 Task: Create a due date automation trigger when advanced on, 2 days before a card is due add content with a description not ending with resume at 11:00 AM.
Action: Mouse moved to (1104, 334)
Screenshot: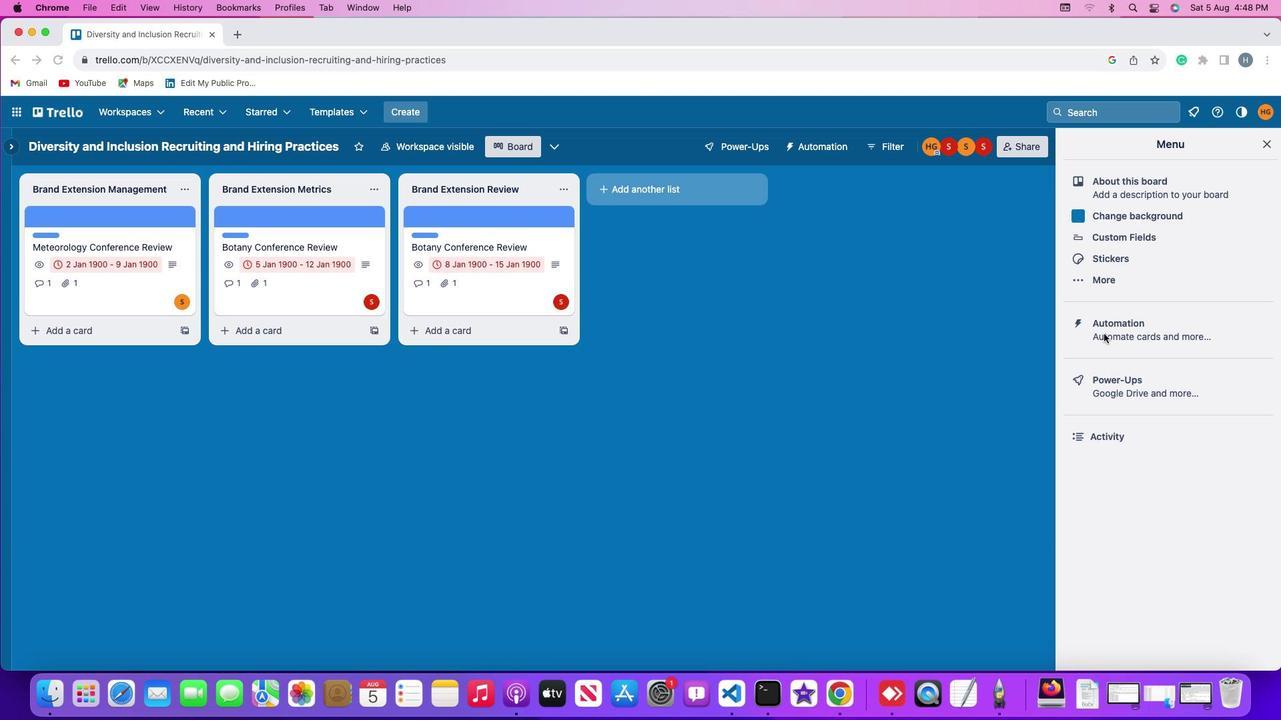 
Action: Mouse pressed left at (1104, 334)
Screenshot: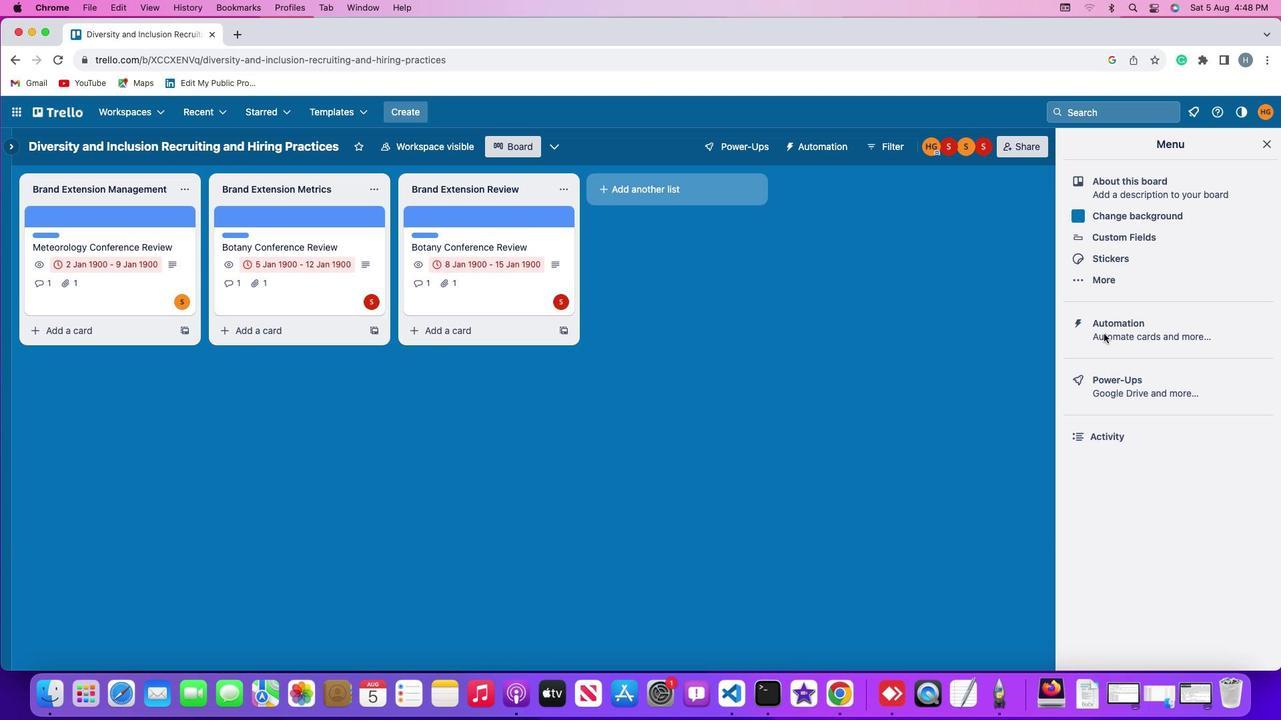 
Action: Mouse moved to (1104, 333)
Screenshot: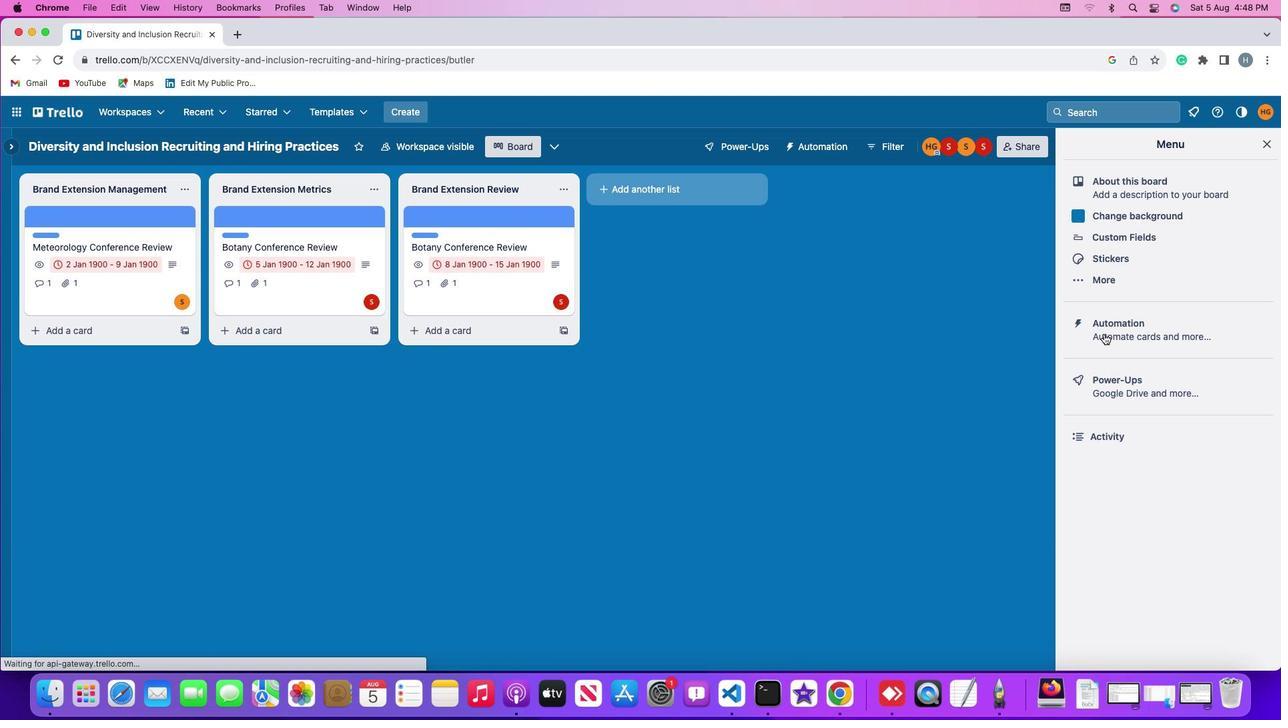
Action: Mouse pressed left at (1104, 333)
Screenshot: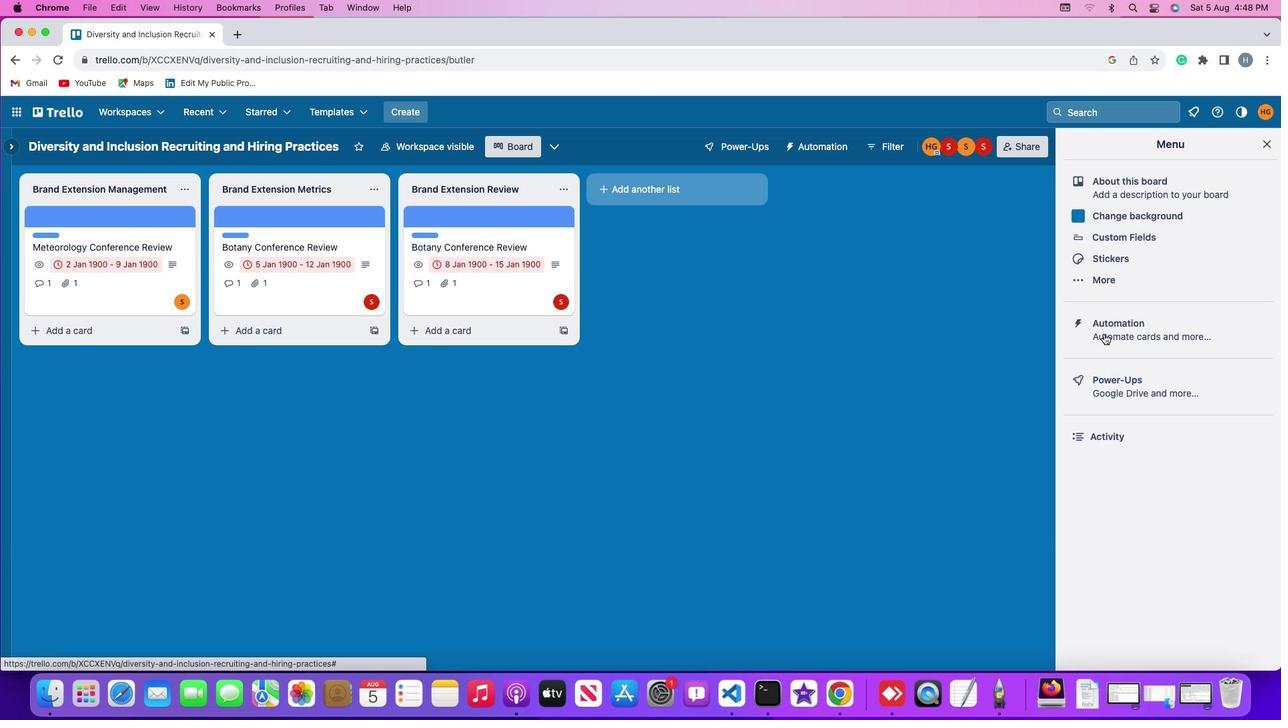 
Action: Mouse moved to (64, 313)
Screenshot: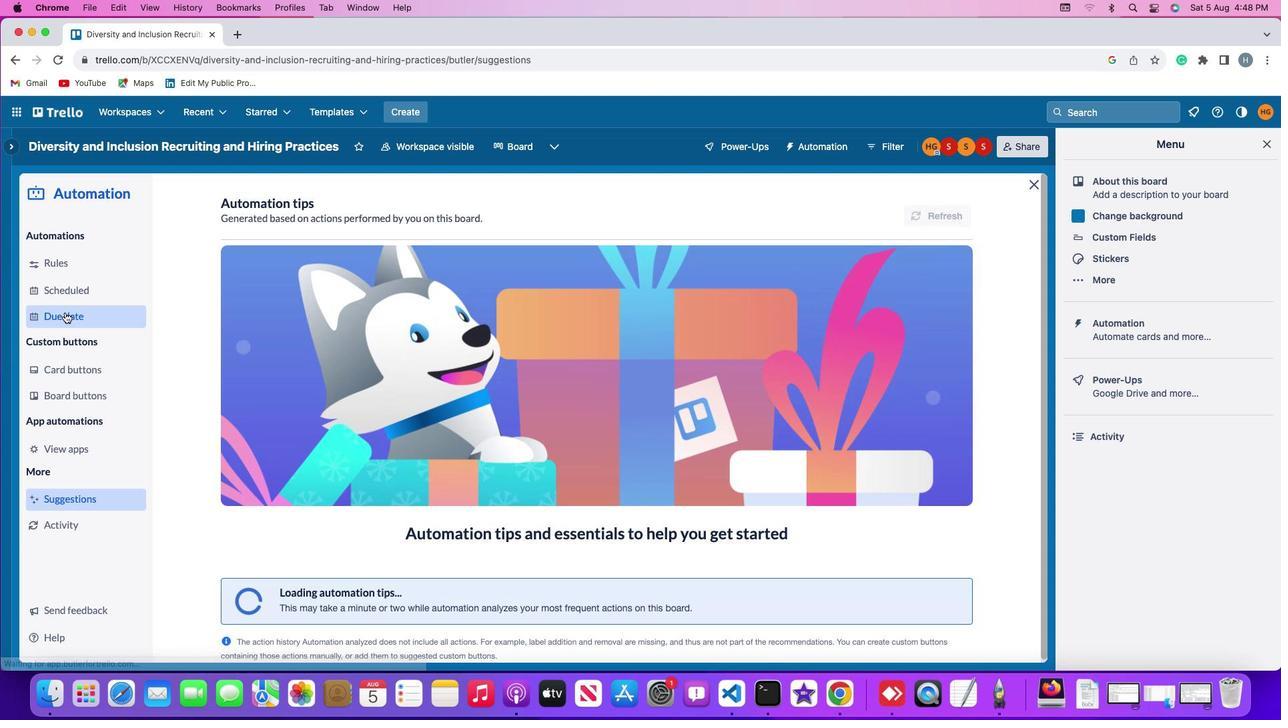 
Action: Mouse pressed left at (64, 313)
Screenshot: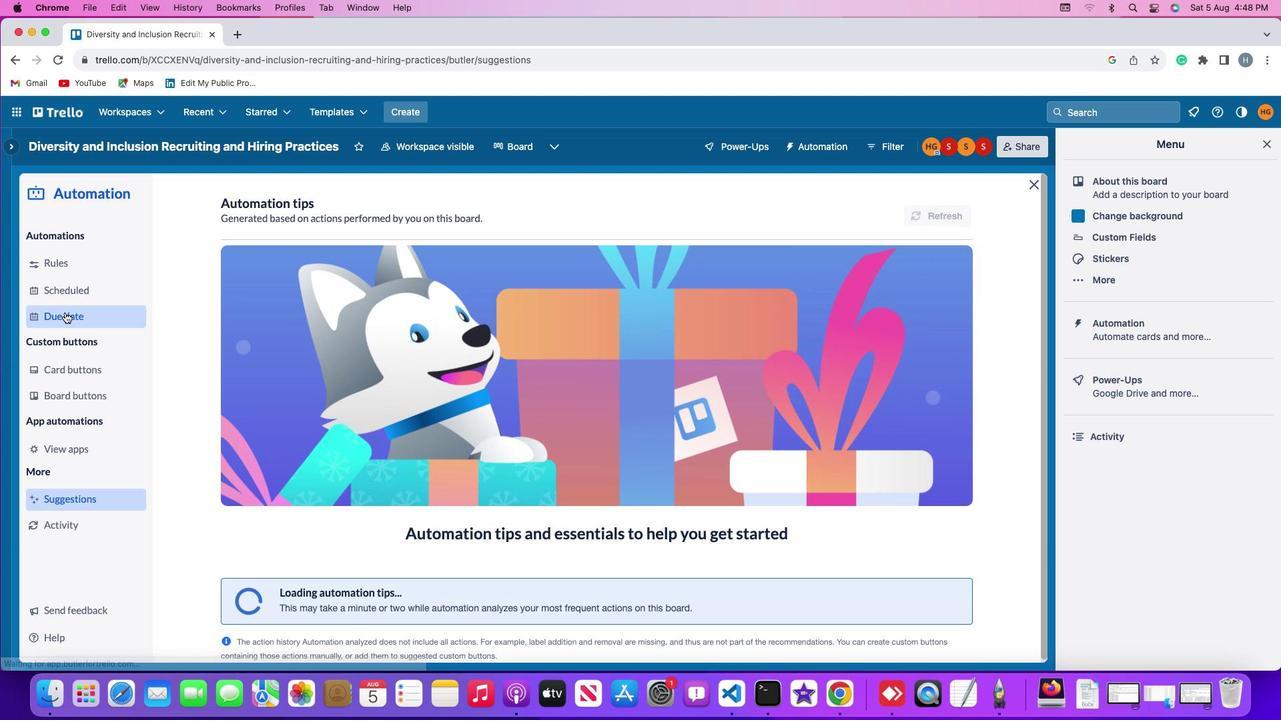 
Action: Mouse moved to (891, 207)
Screenshot: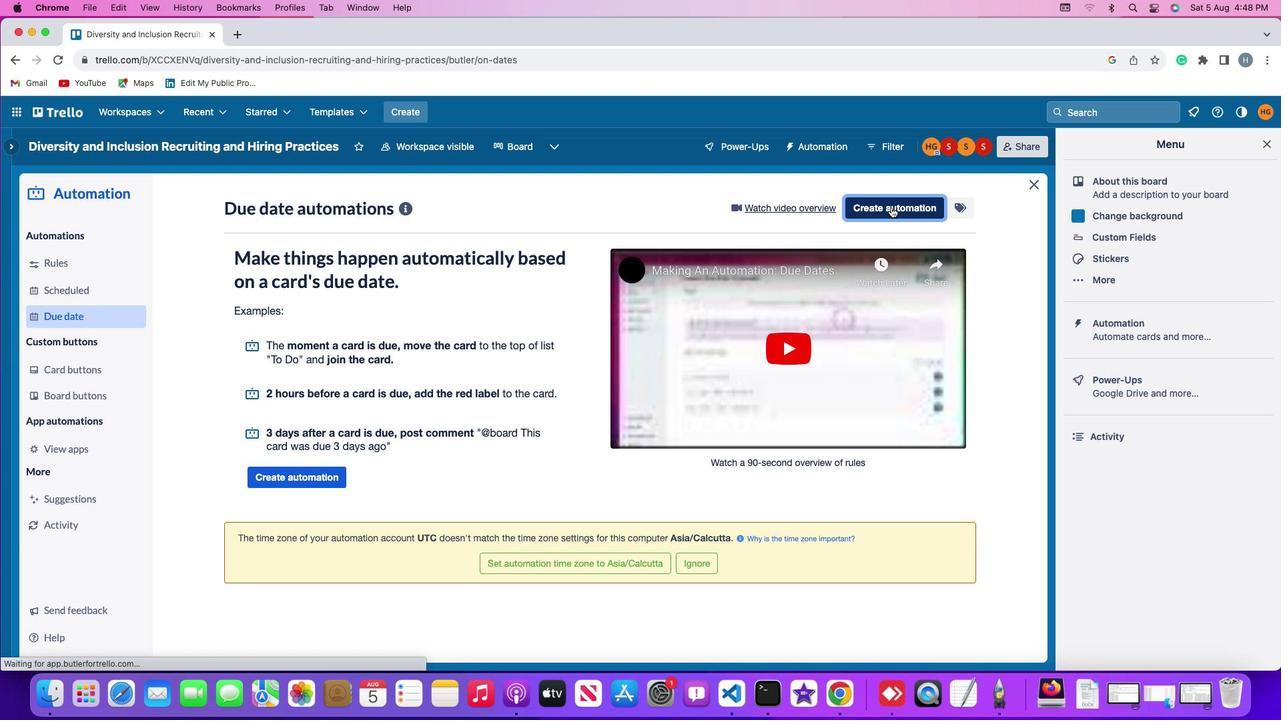 
Action: Mouse pressed left at (891, 207)
Screenshot: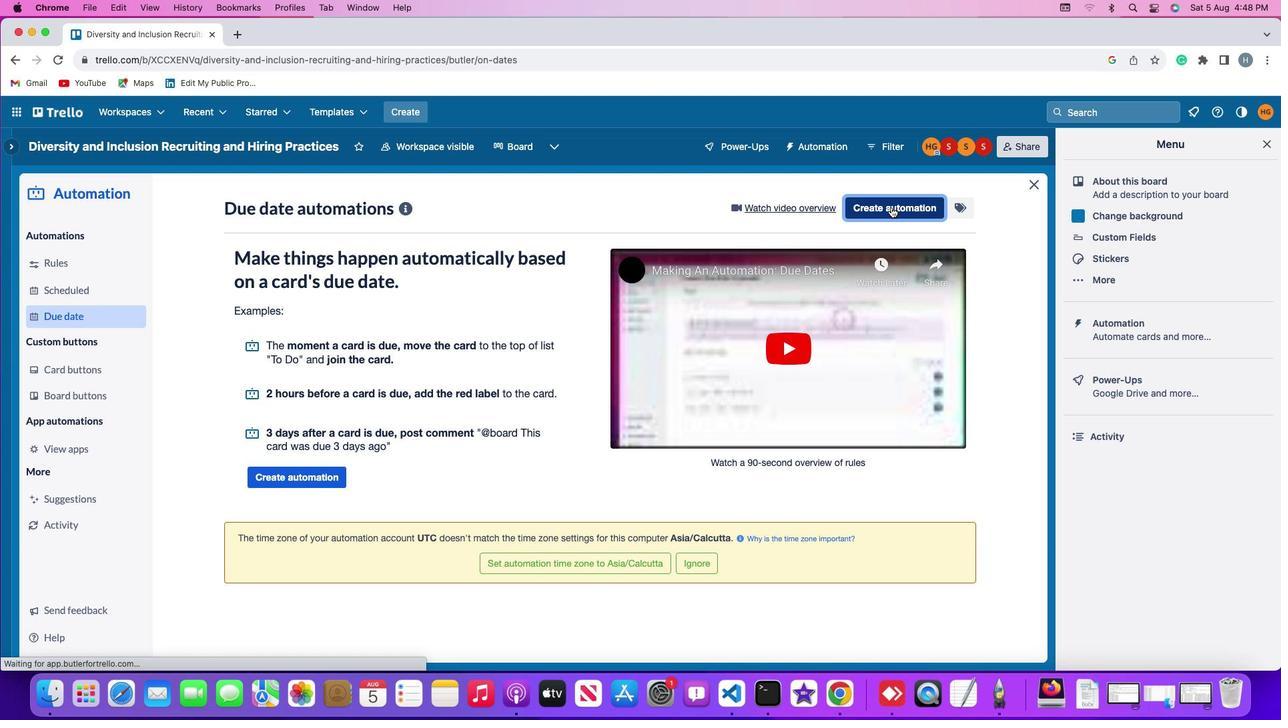 
Action: Mouse moved to (628, 333)
Screenshot: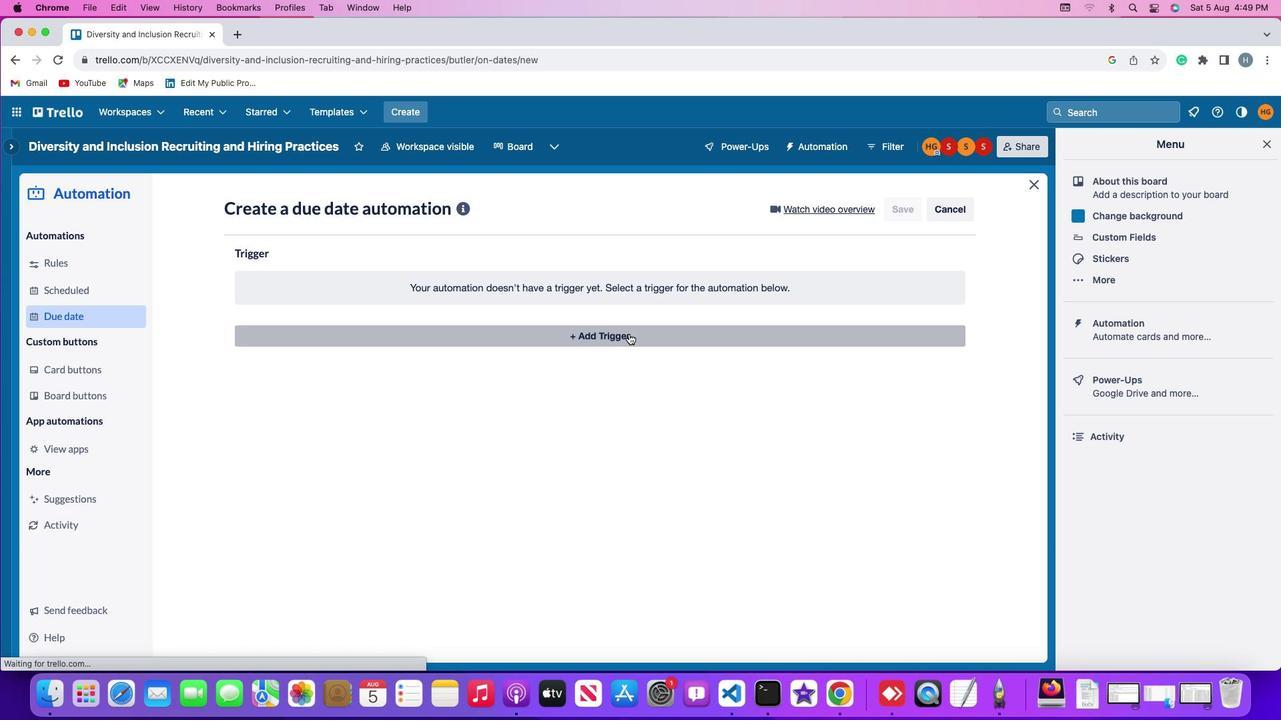 
Action: Mouse pressed left at (628, 333)
Screenshot: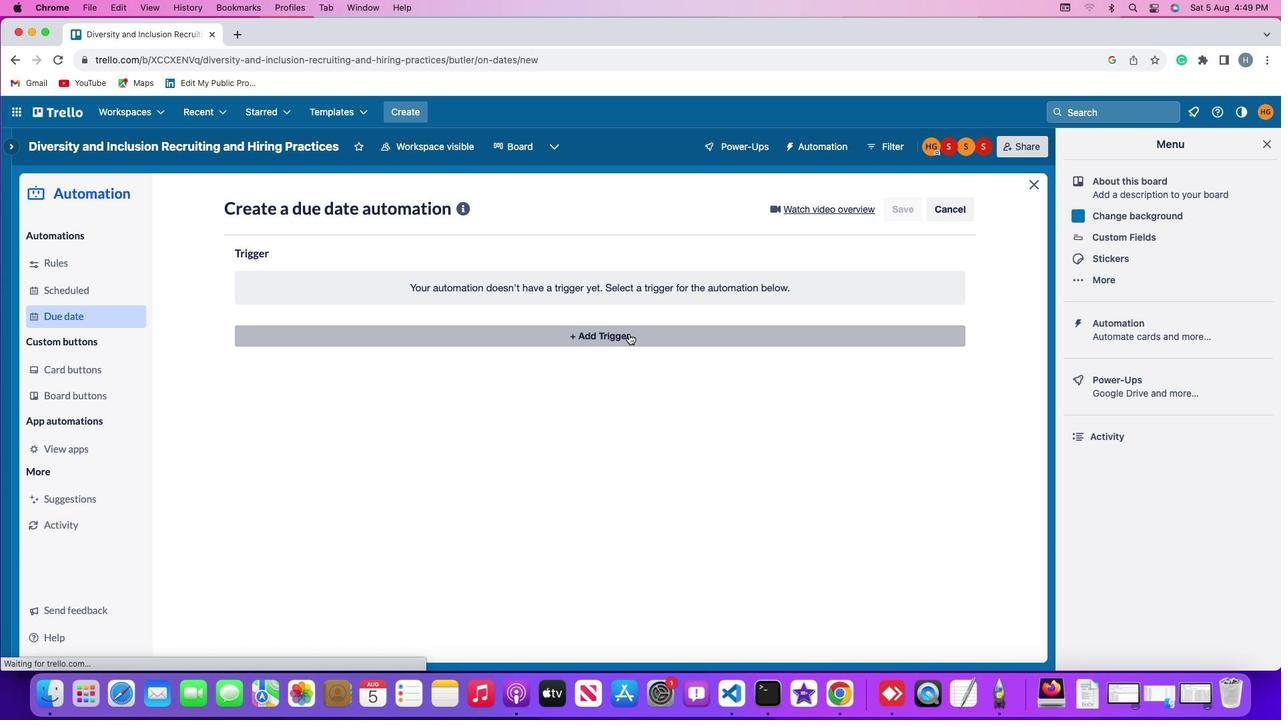 
Action: Mouse moved to (257, 540)
Screenshot: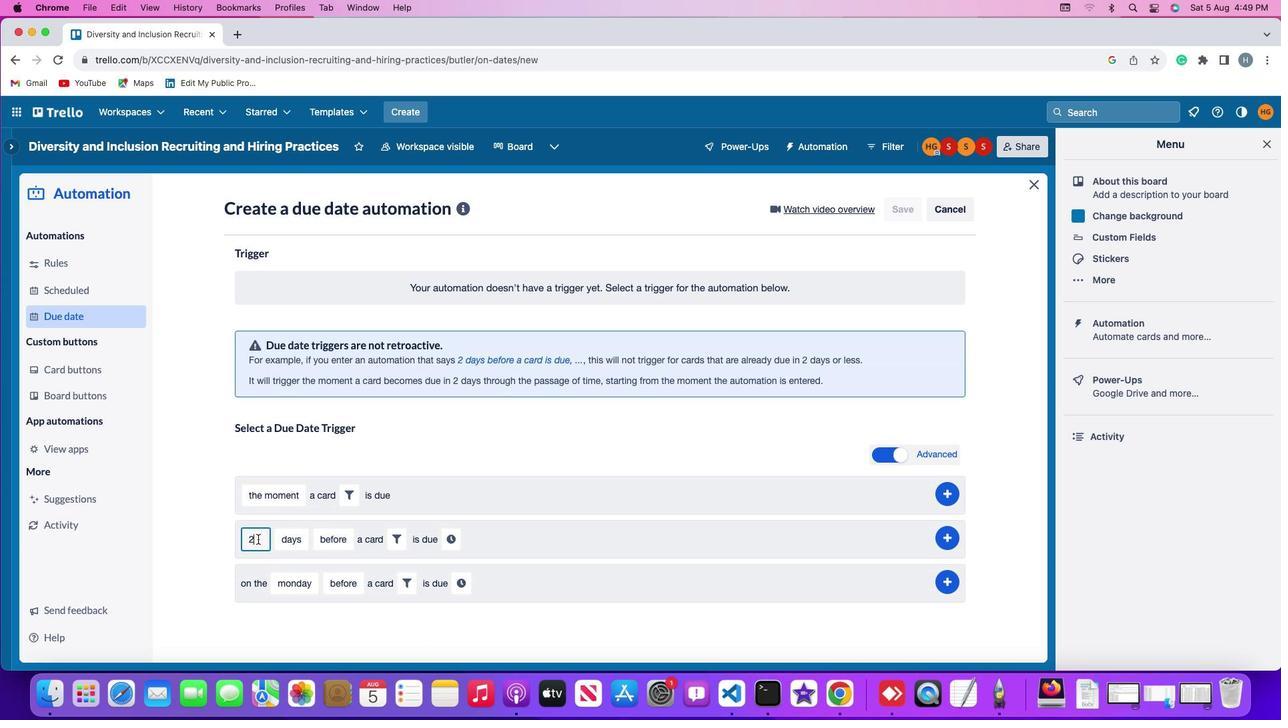 
Action: Mouse pressed left at (257, 540)
Screenshot: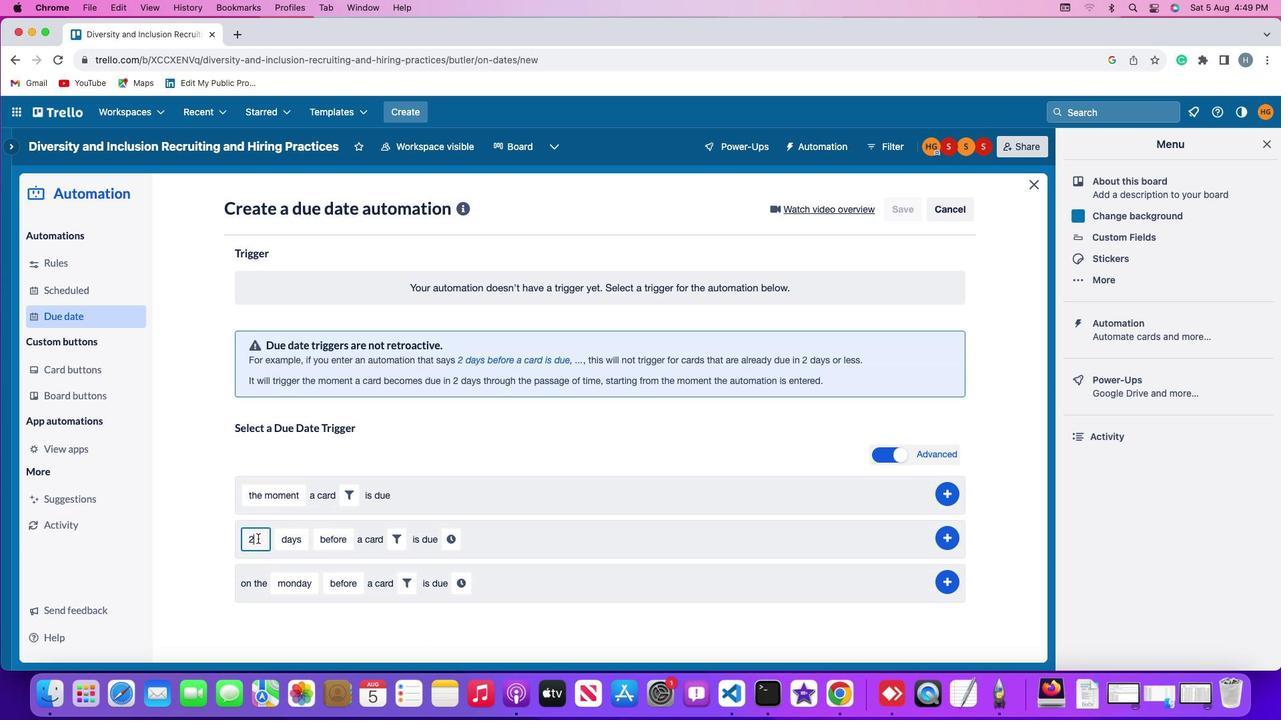 
Action: Mouse moved to (257, 538)
Screenshot: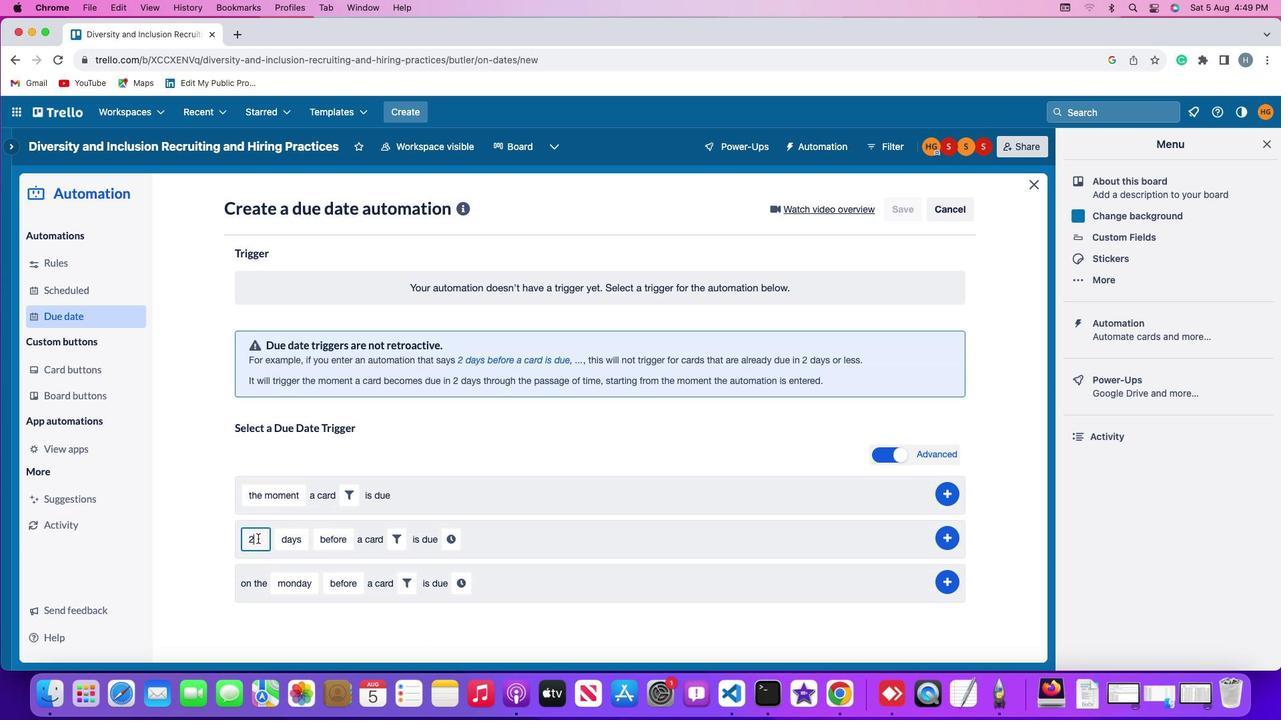 
Action: Key pressed Key.backspace'2'
Screenshot: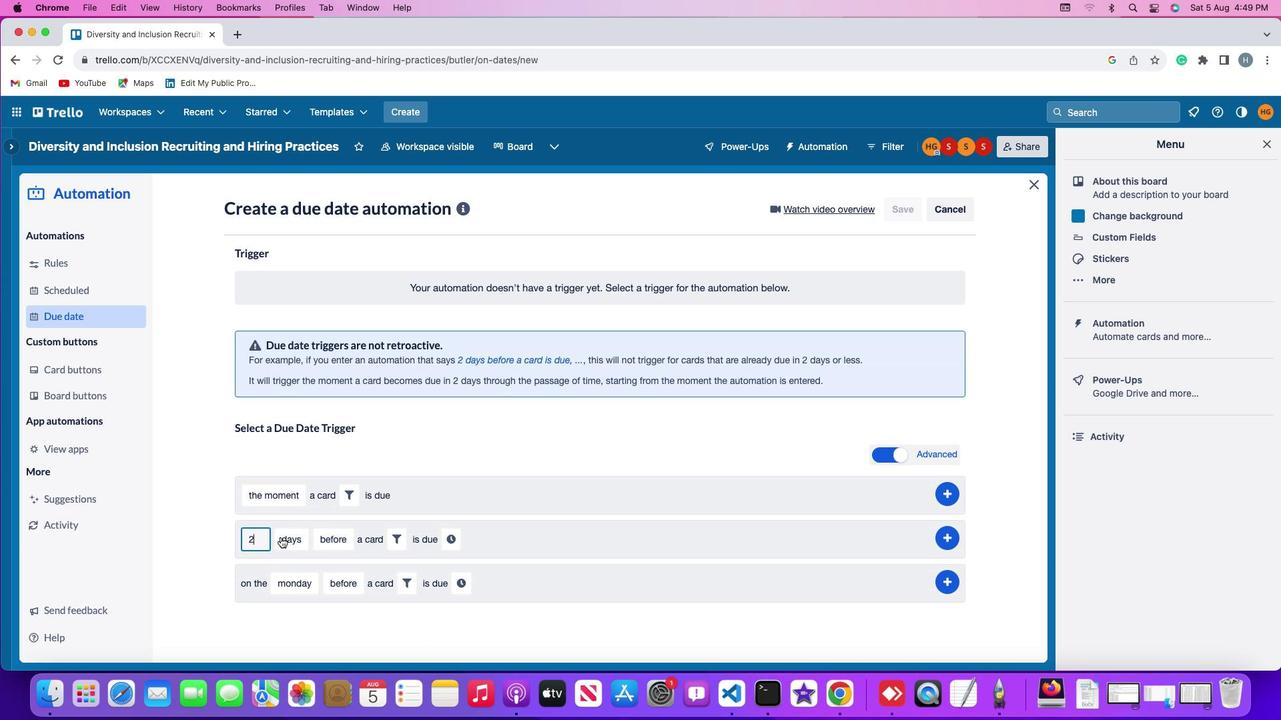 
Action: Mouse moved to (291, 537)
Screenshot: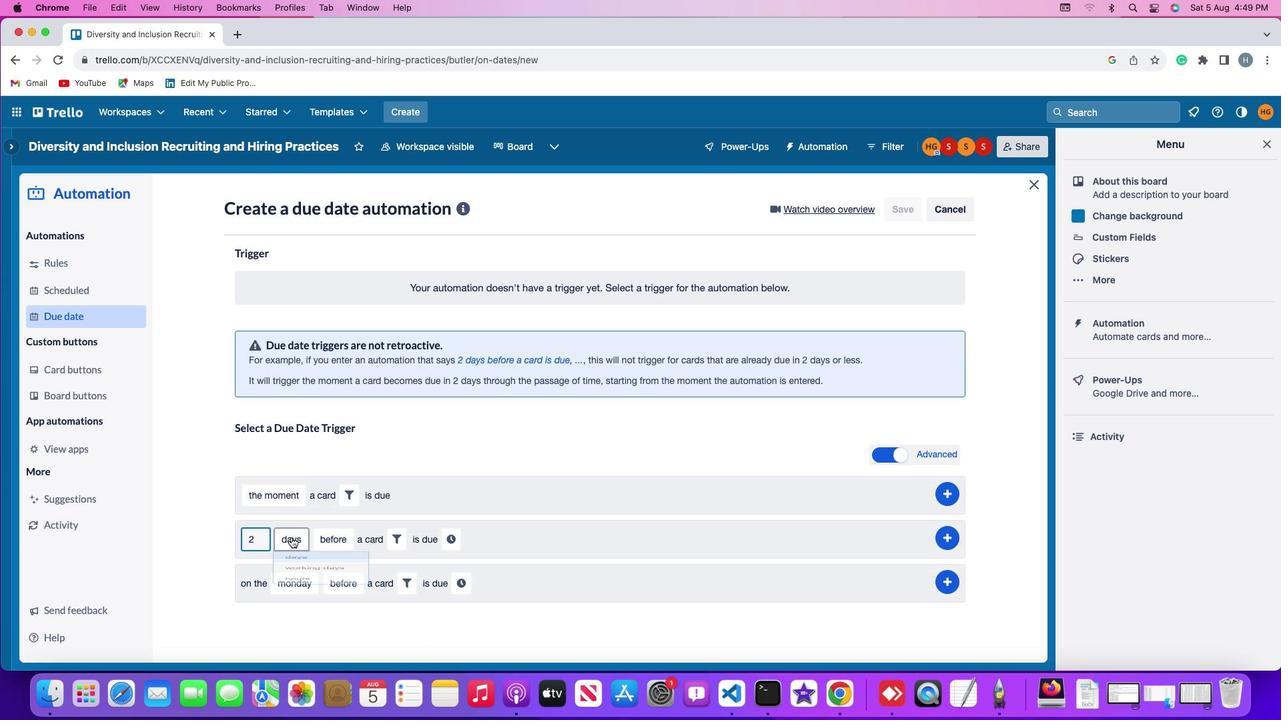 
Action: Mouse pressed left at (291, 537)
Screenshot: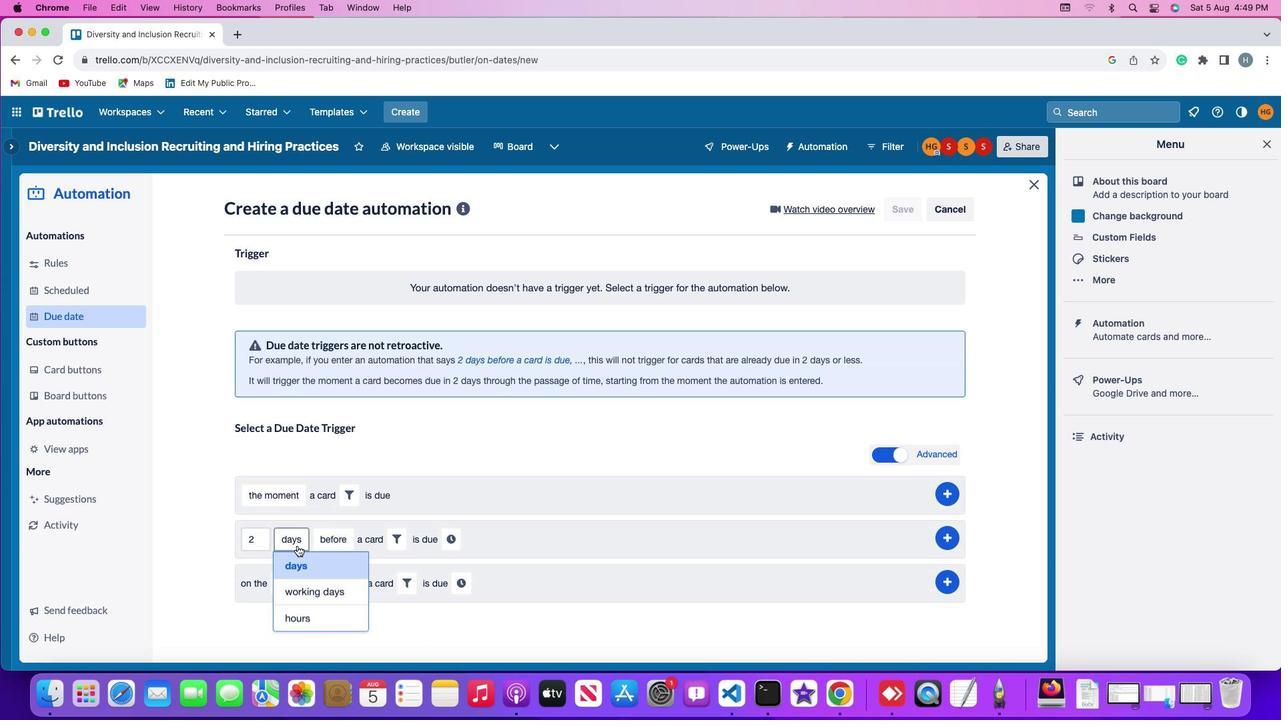 
Action: Mouse moved to (302, 557)
Screenshot: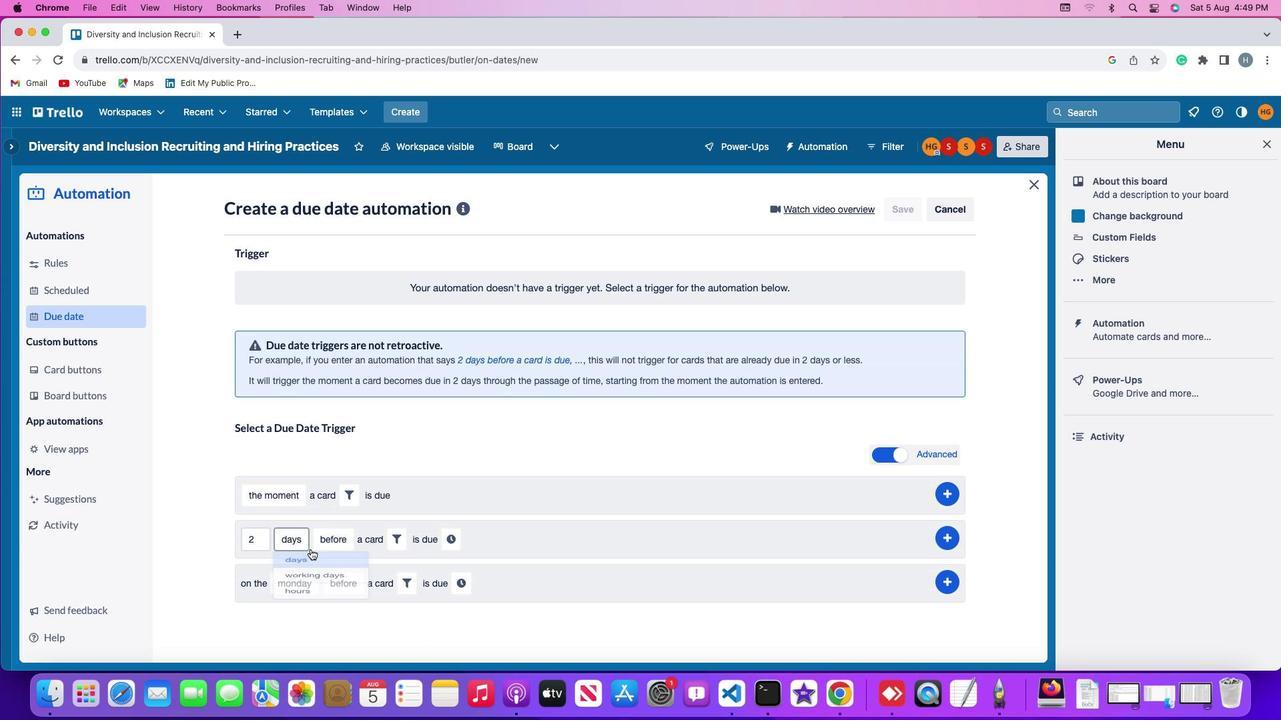 
Action: Mouse pressed left at (302, 557)
Screenshot: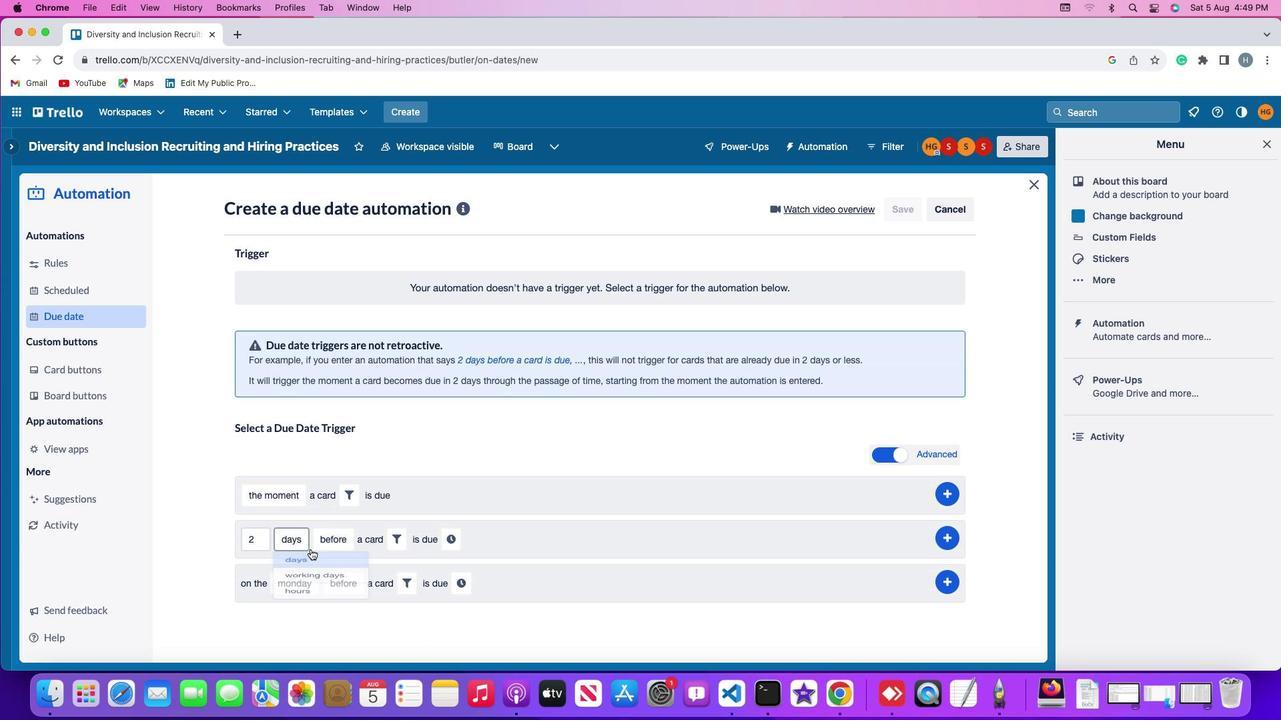 
Action: Mouse moved to (327, 536)
Screenshot: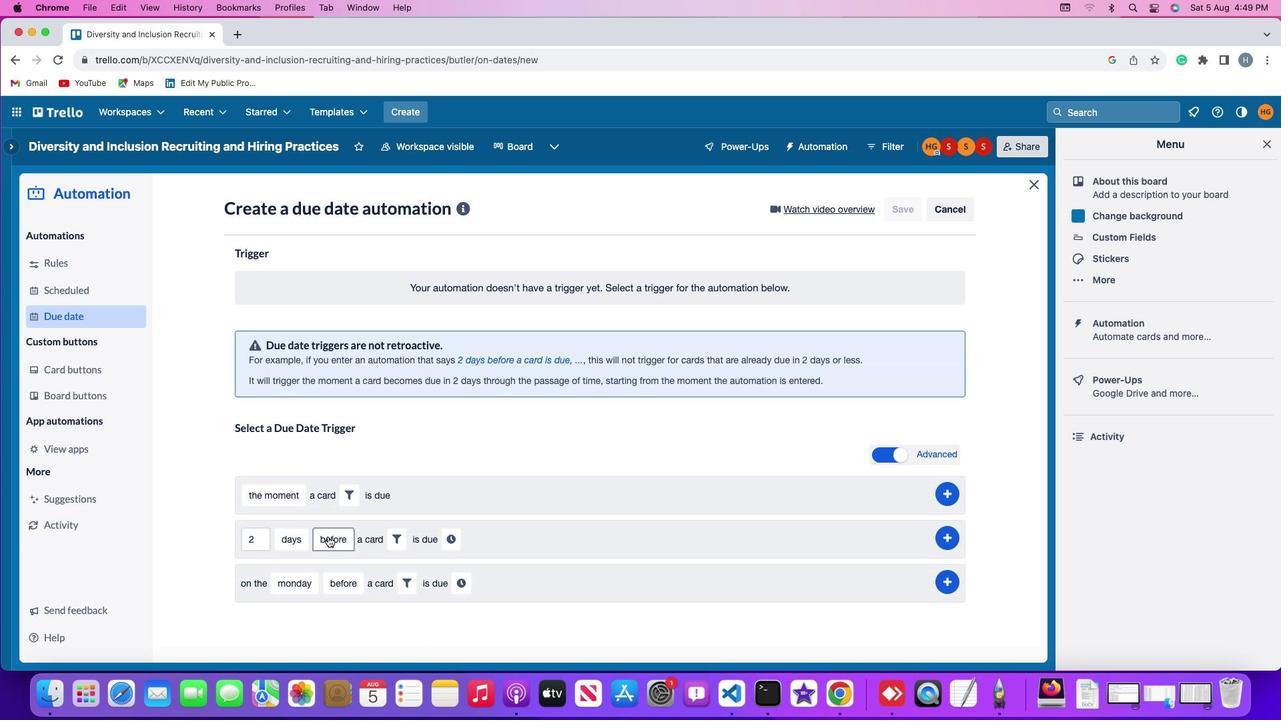 
Action: Mouse pressed left at (327, 536)
Screenshot: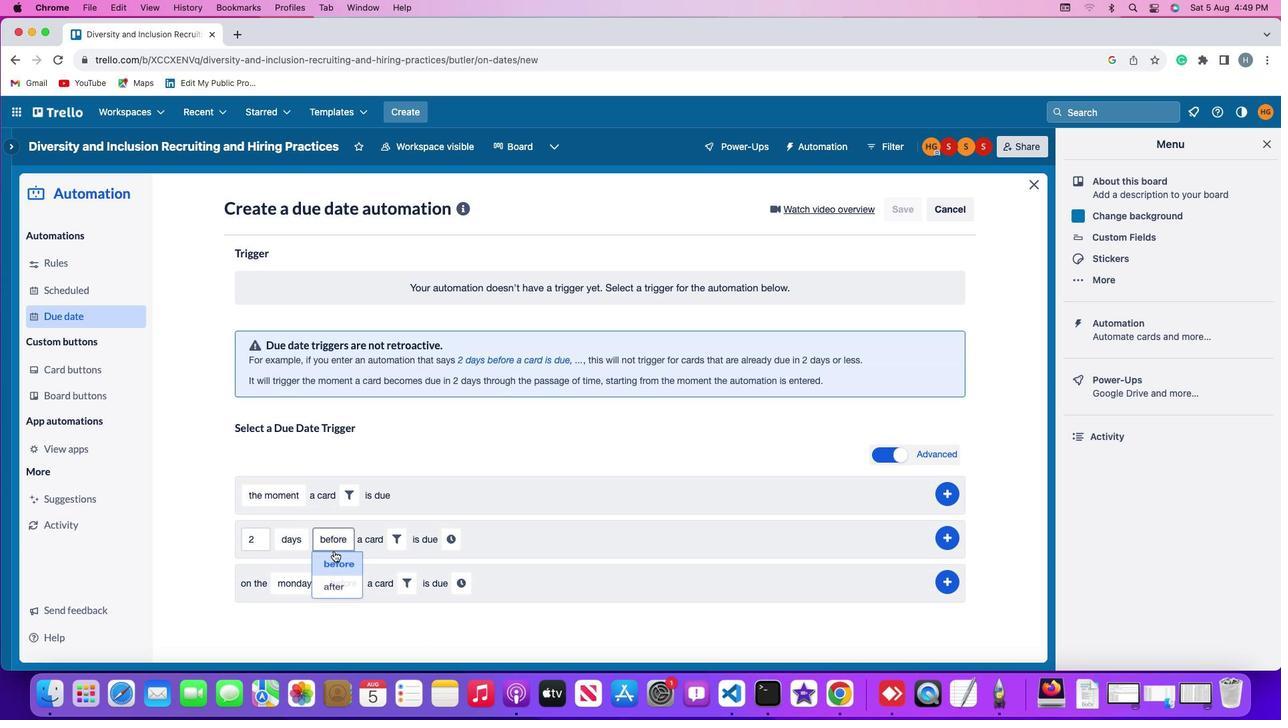 
Action: Mouse moved to (337, 558)
Screenshot: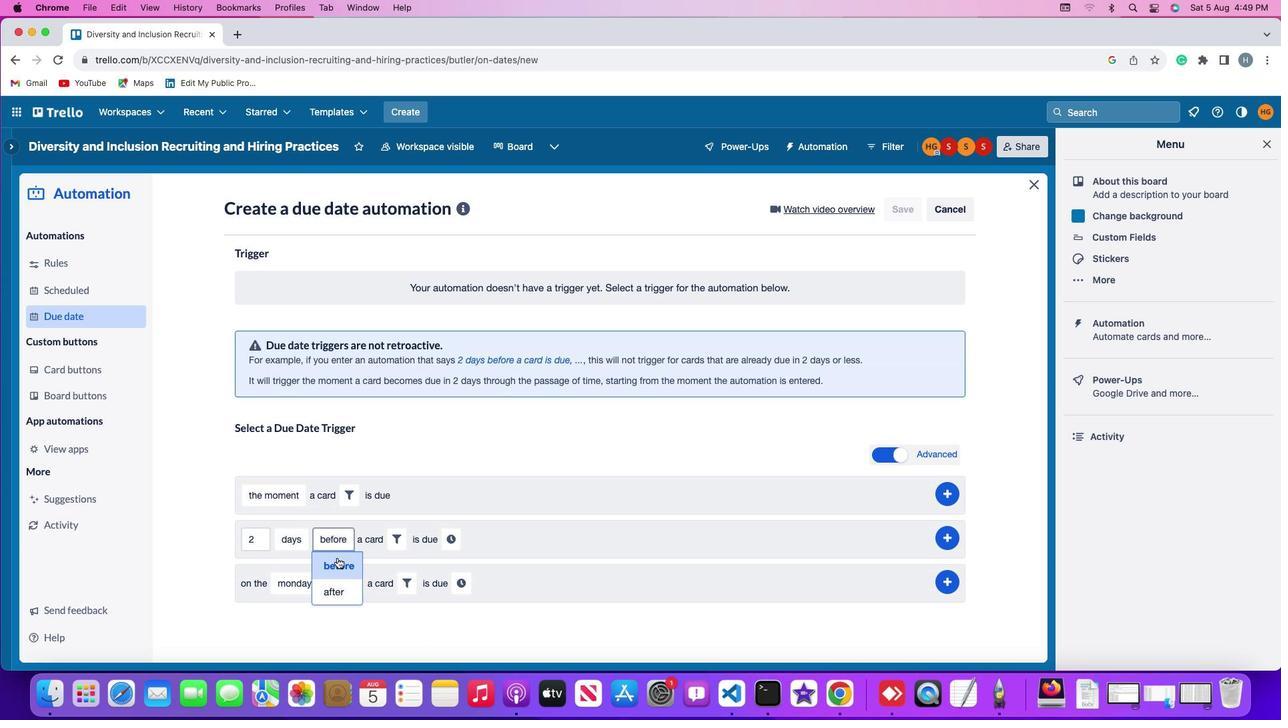 
Action: Mouse pressed left at (337, 558)
Screenshot: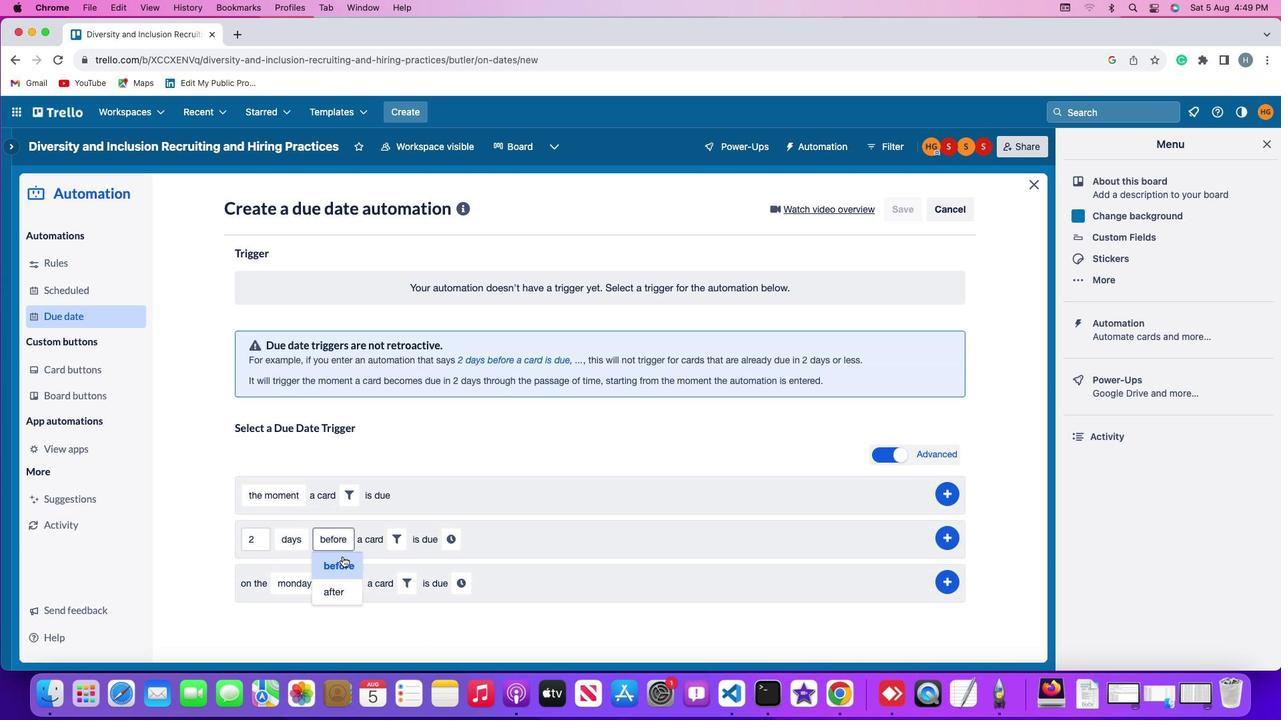 
Action: Mouse moved to (394, 539)
Screenshot: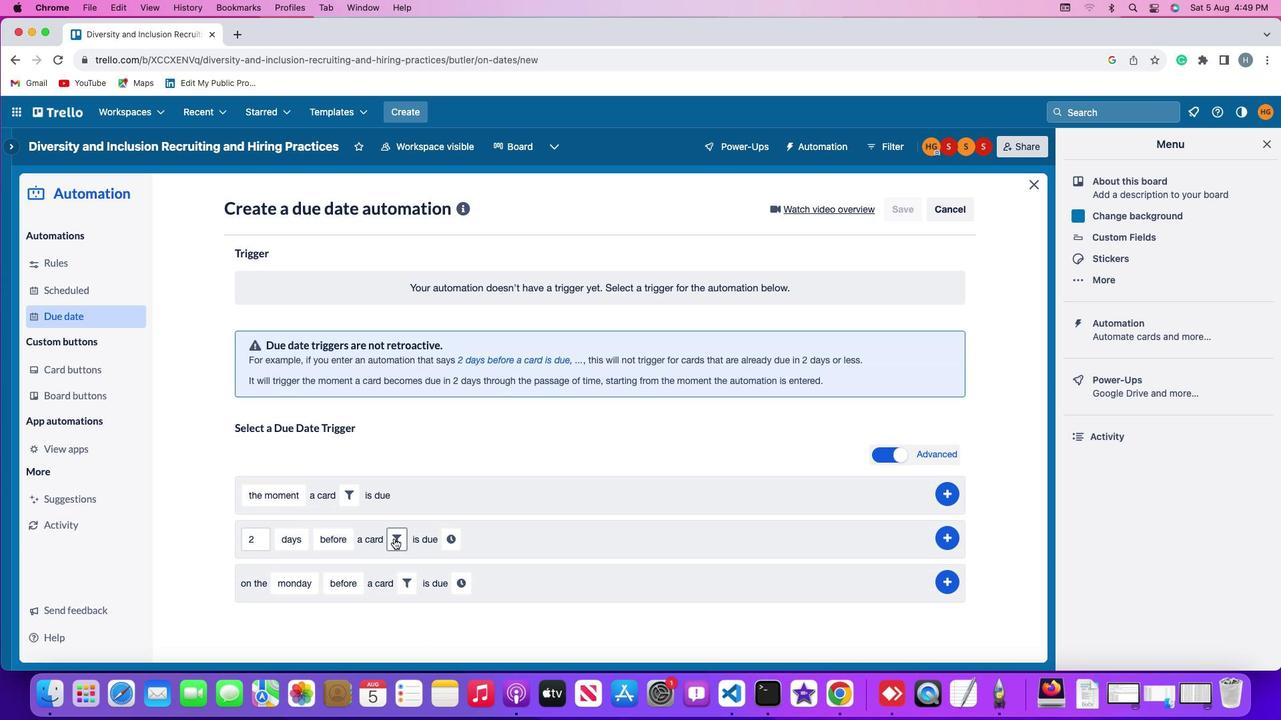 
Action: Mouse pressed left at (394, 539)
Screenshot: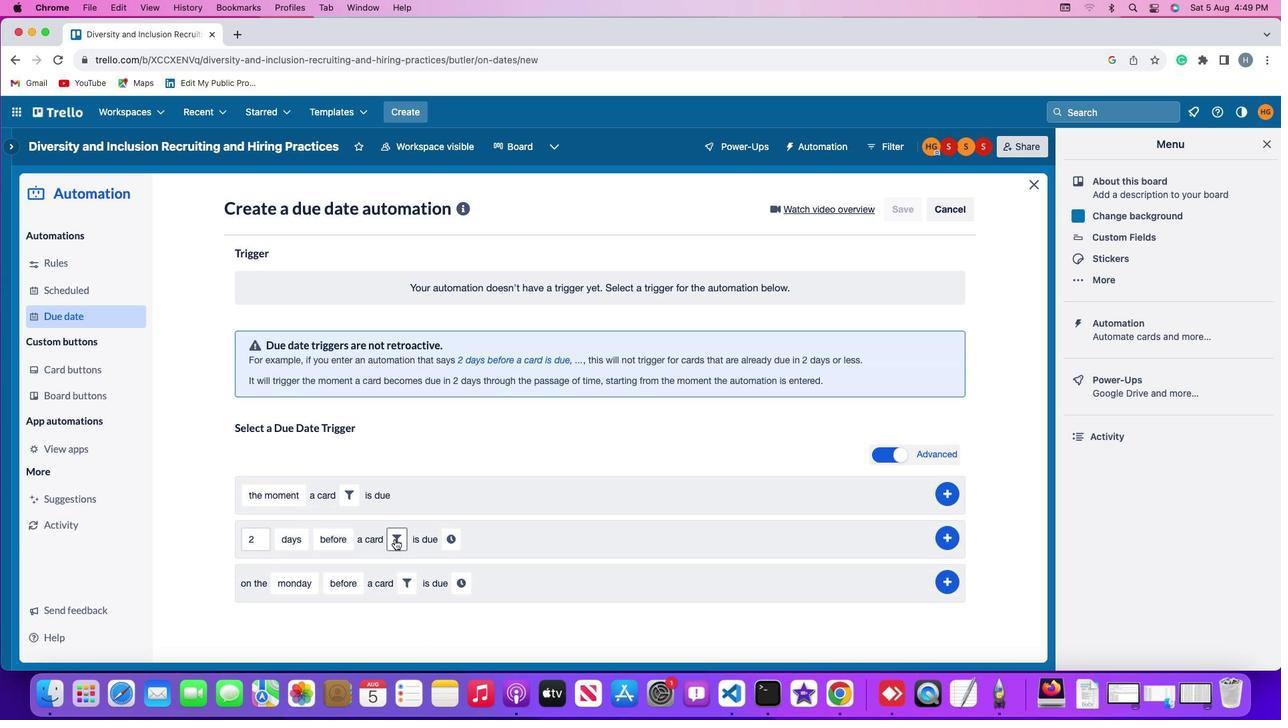 
Action: Mouse moved to (562, 580)
Screenshot: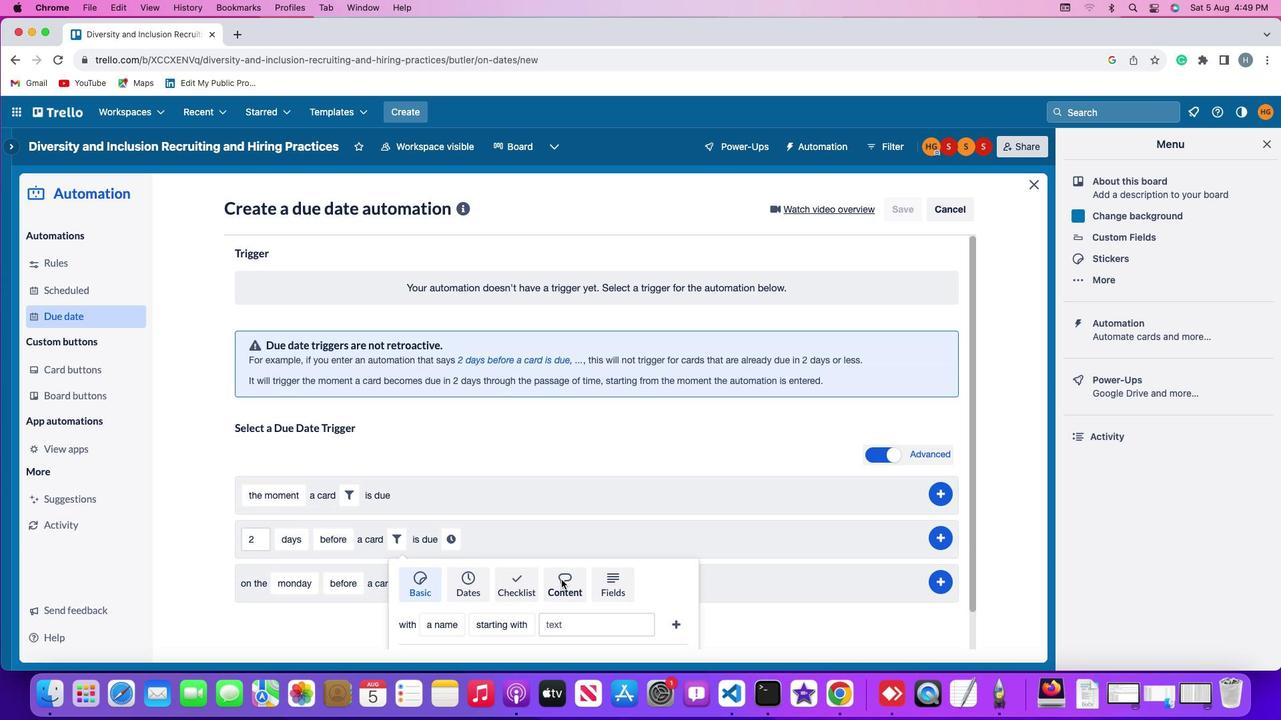 
Action: Mouse pressed left at (562, 580)
Screenshot: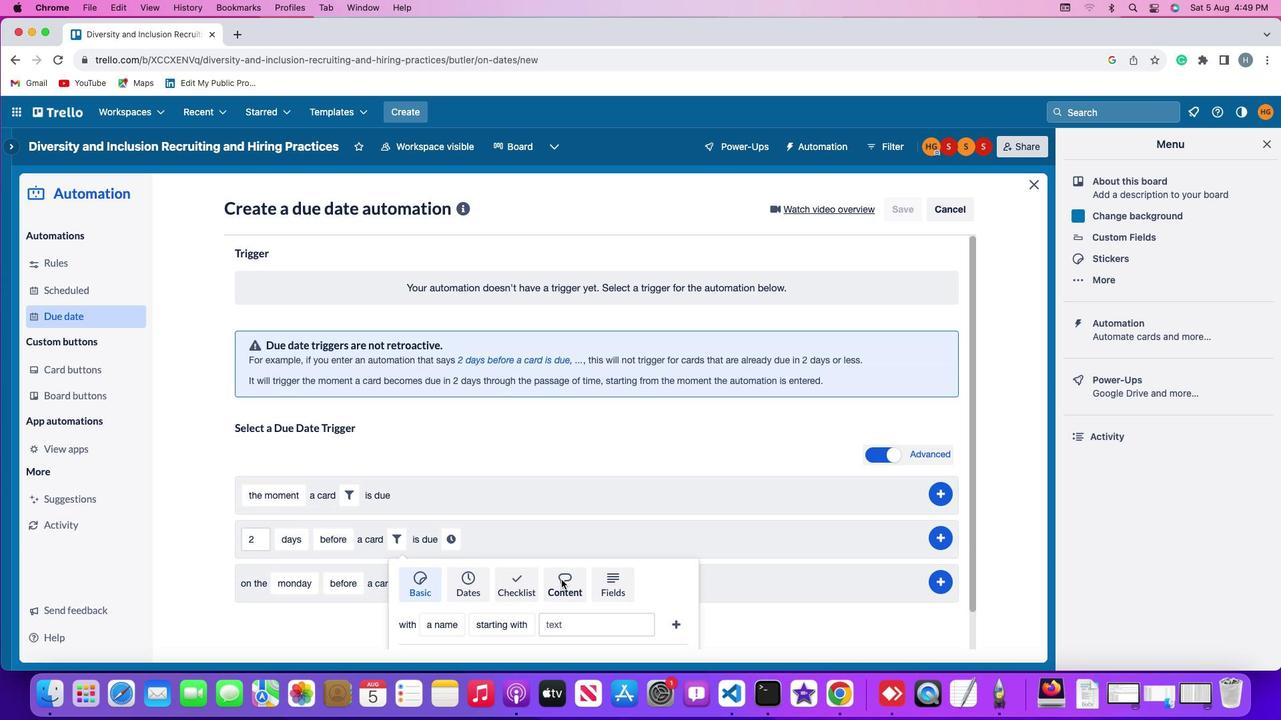 
Action: Mouse moved to (449, 626)
Screenshot: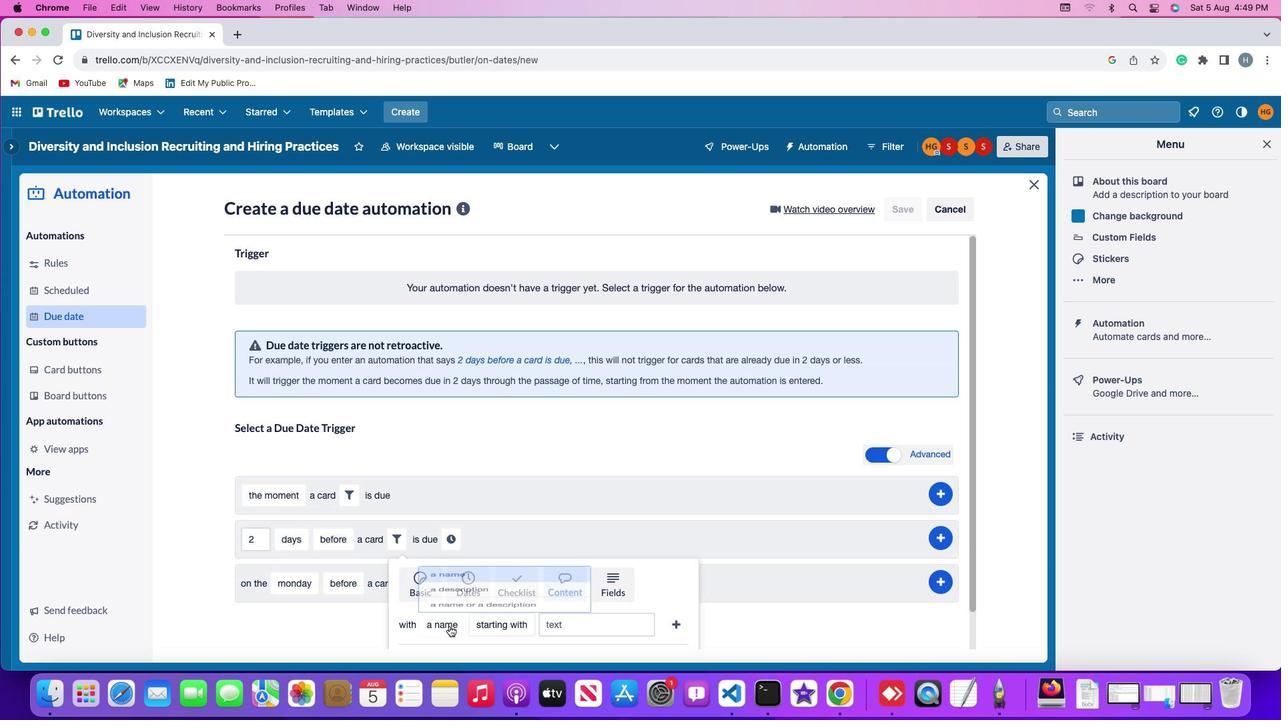 
Action: Mouse pressed left at (449, 626)
Screenshot: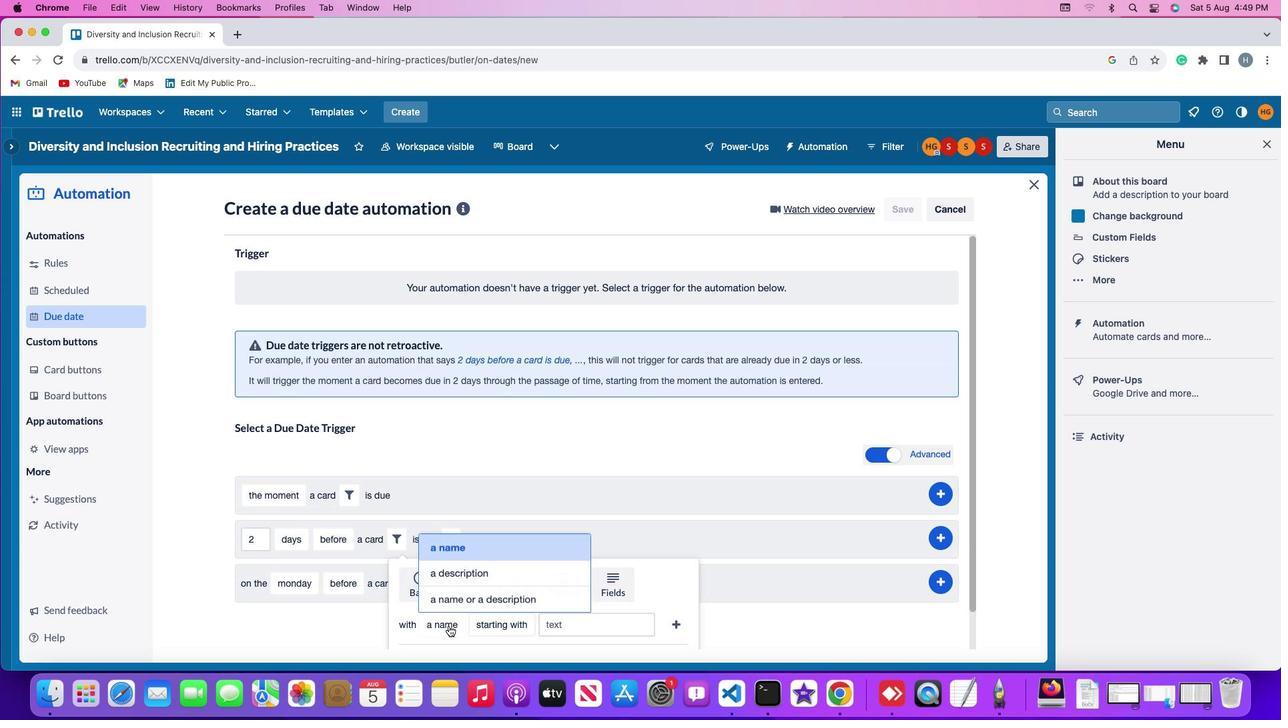 
Action: Mouse moved to (474, 573)
Screenshot: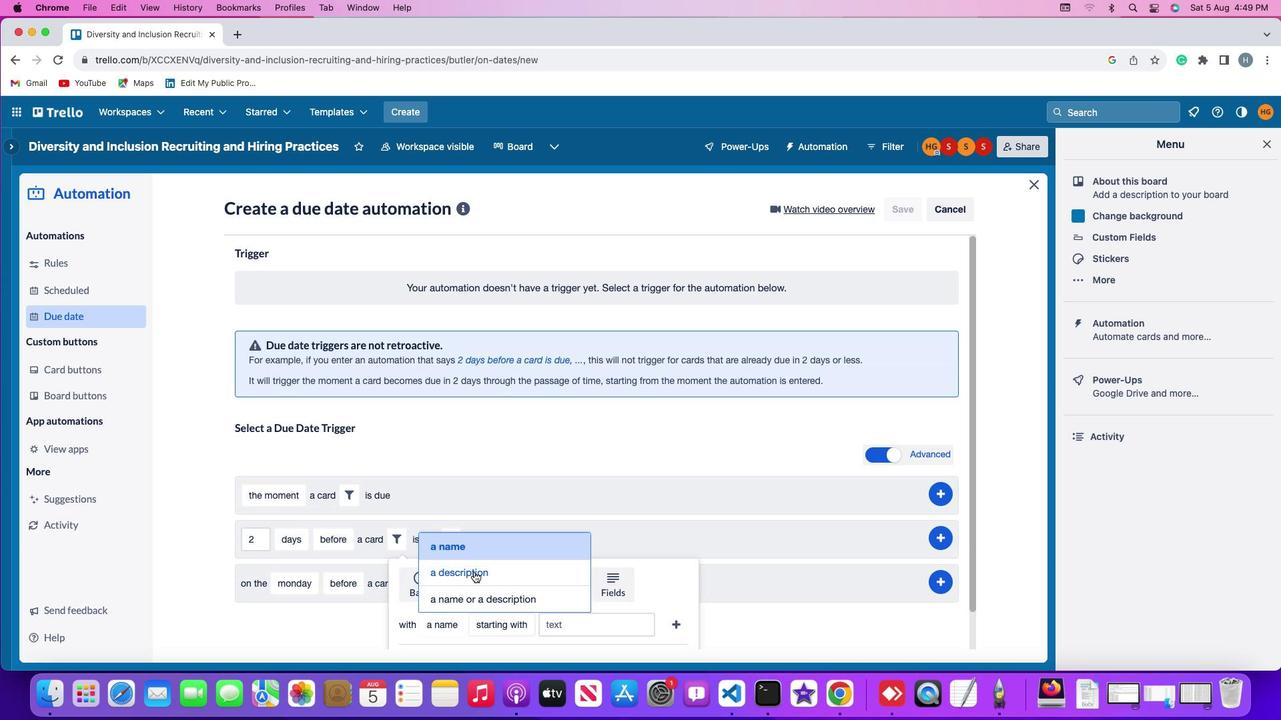 
Action: Mouse pressed left at (474, 573)
Screenshot: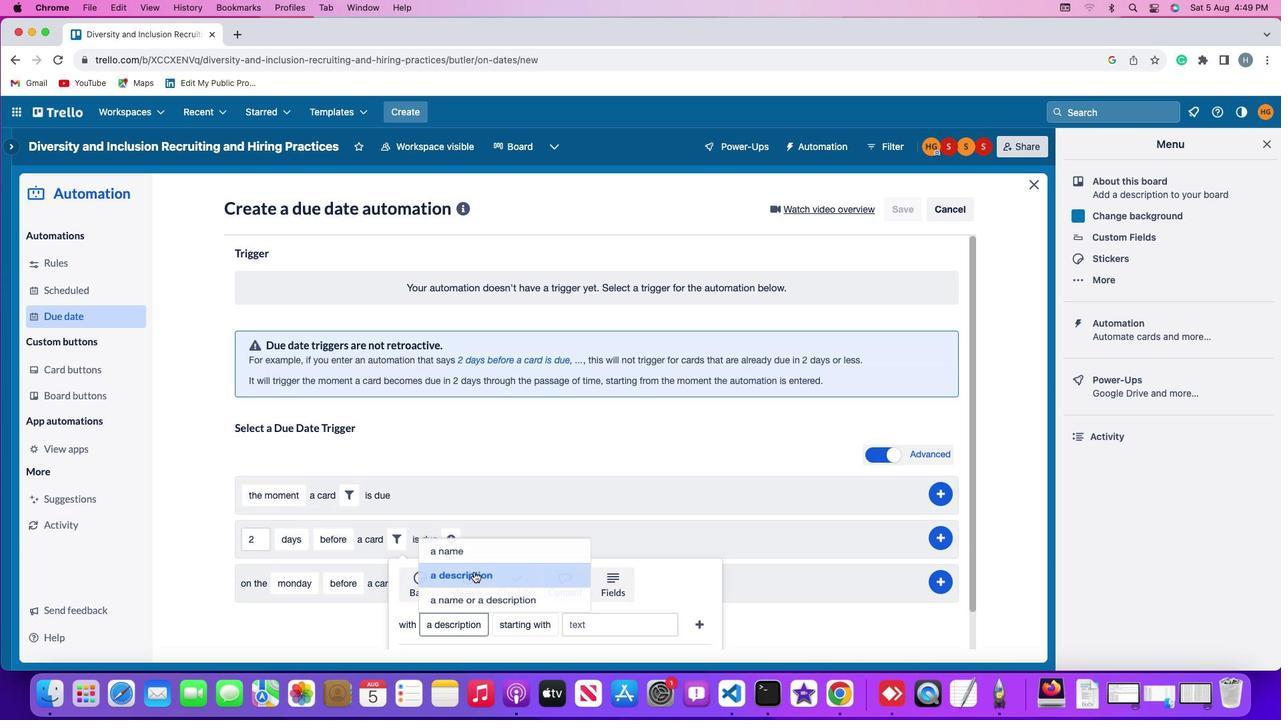 
Action: Mouse moved to (519, 628)
Screenshot: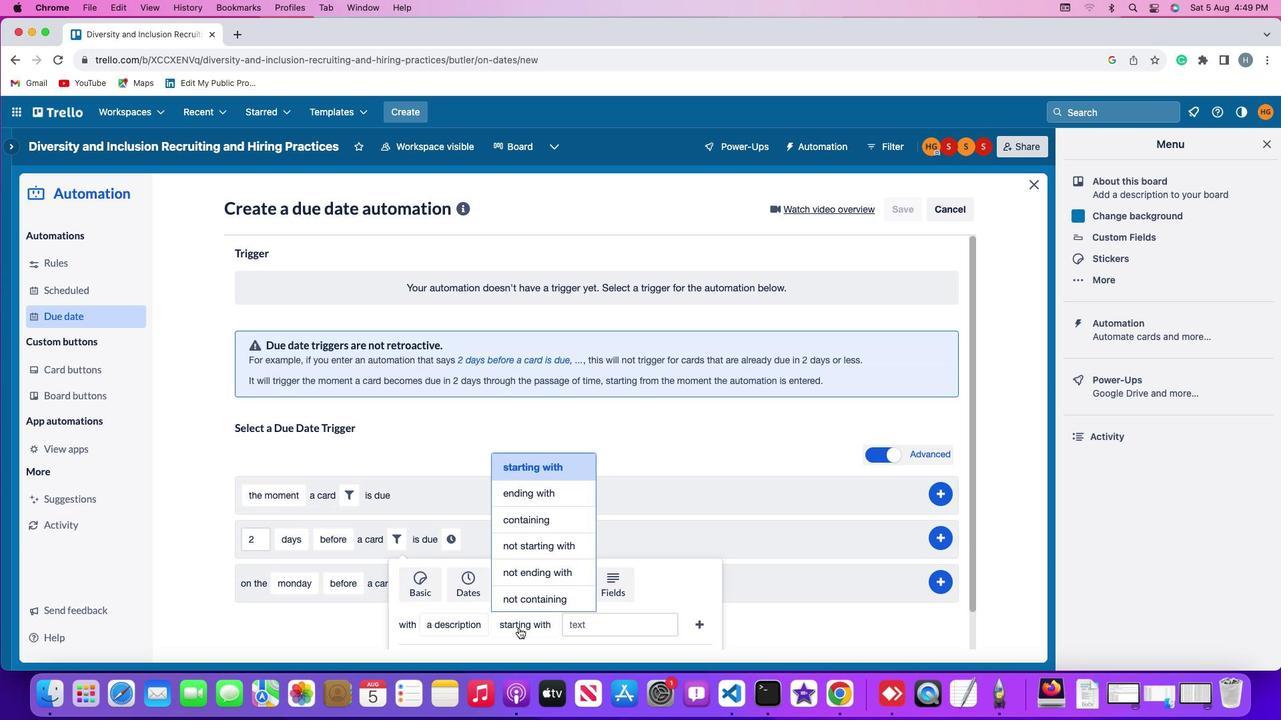 
Action: Mouse pressed left at (519, 628)
Screenshot: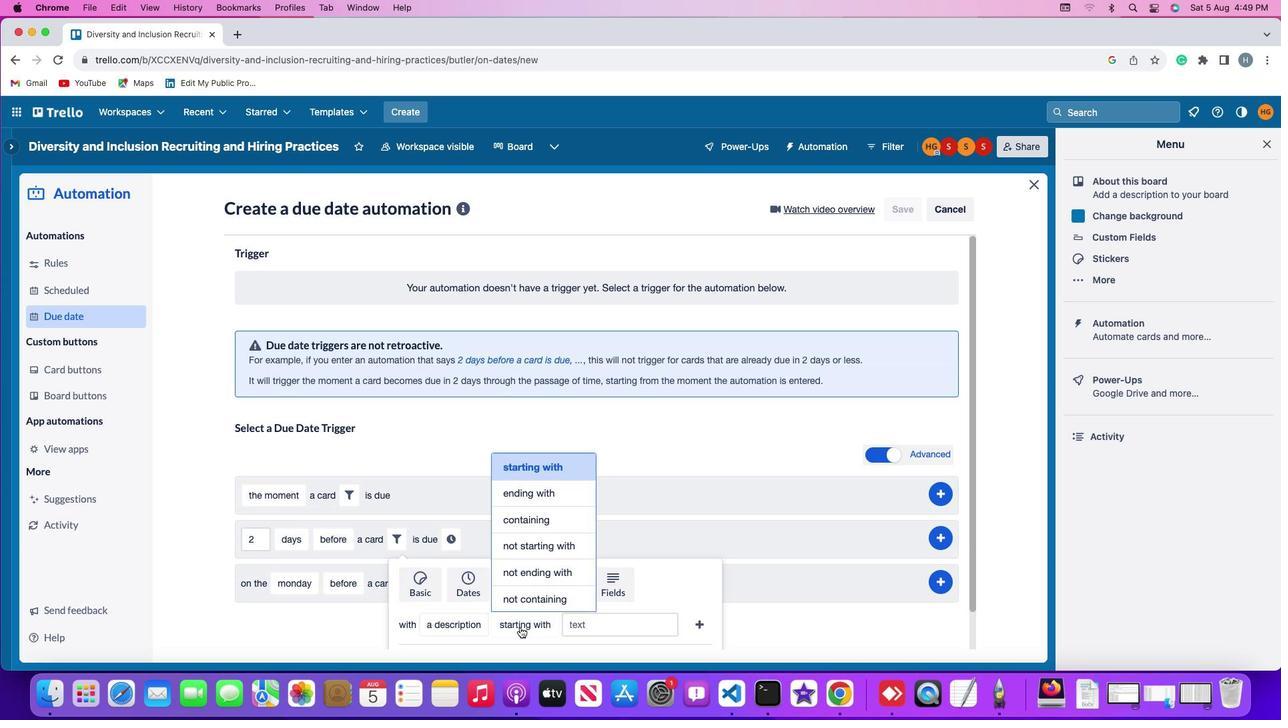 
Action: Mouse moved to (543, 570)
Screenshot: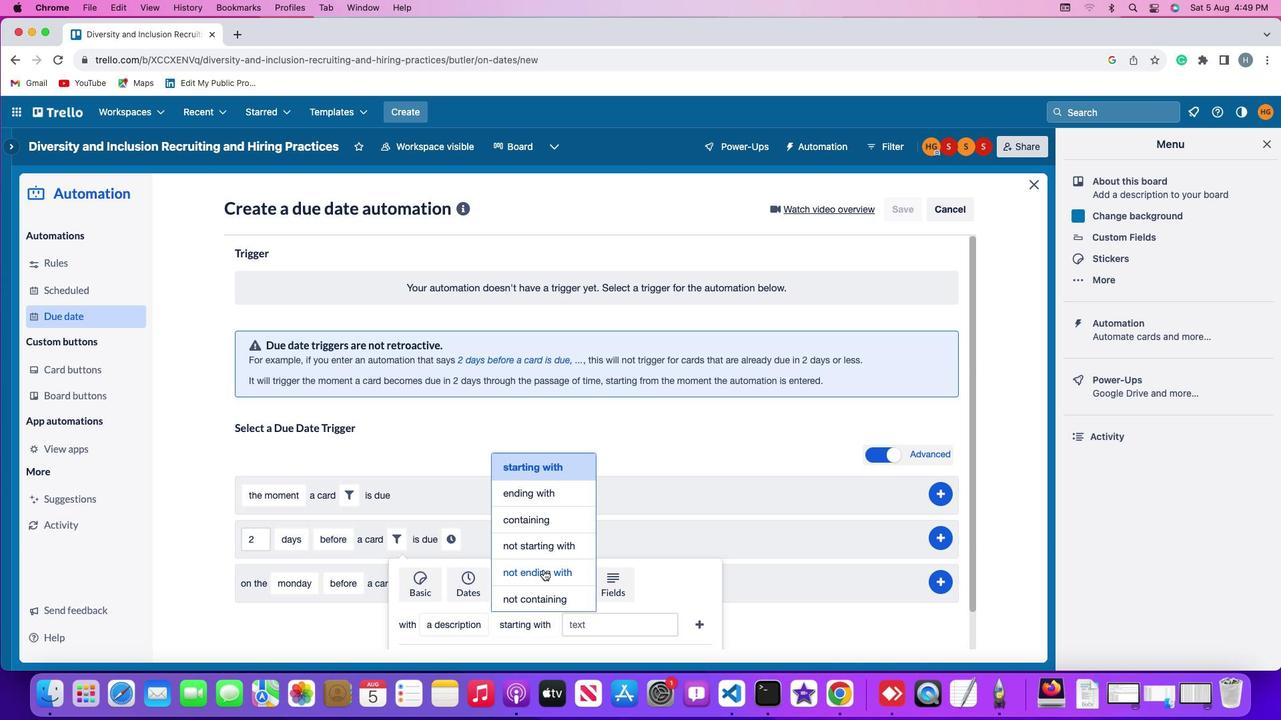 
Action: Mouse pressed left at (543, 570)
Screenshot: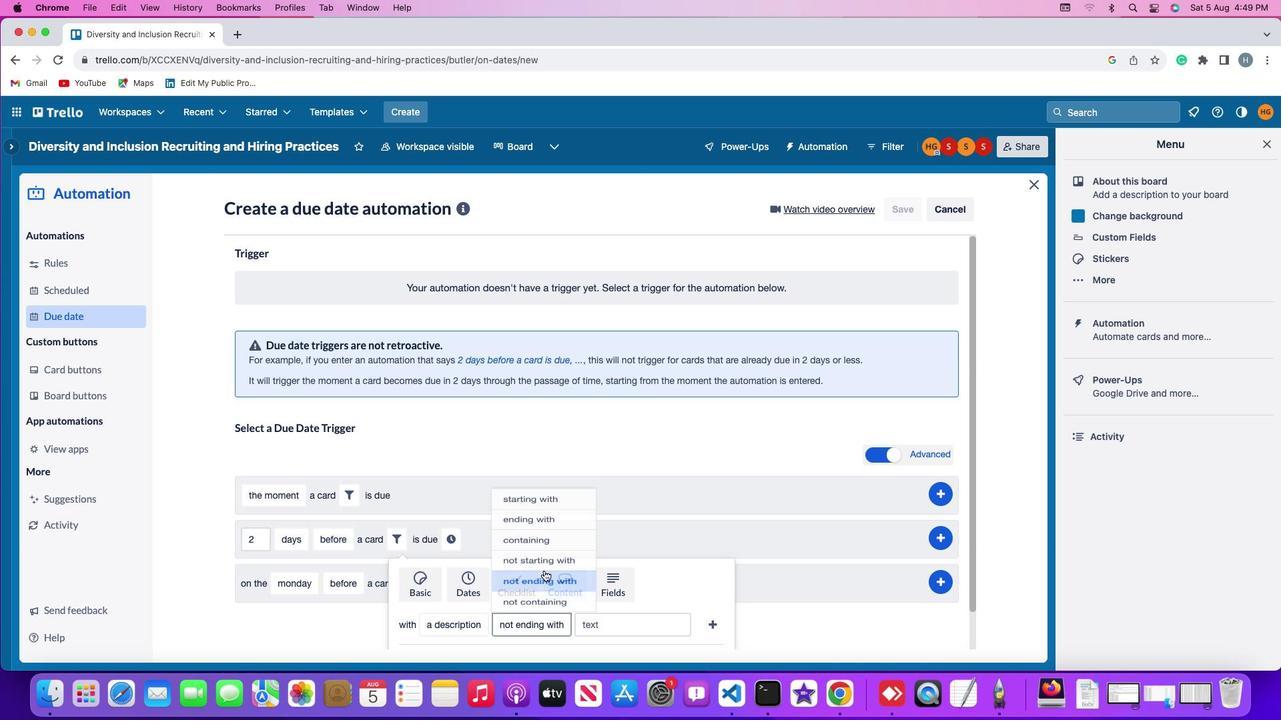 
Action: Mouse moved to (611, 628)
Screenshot: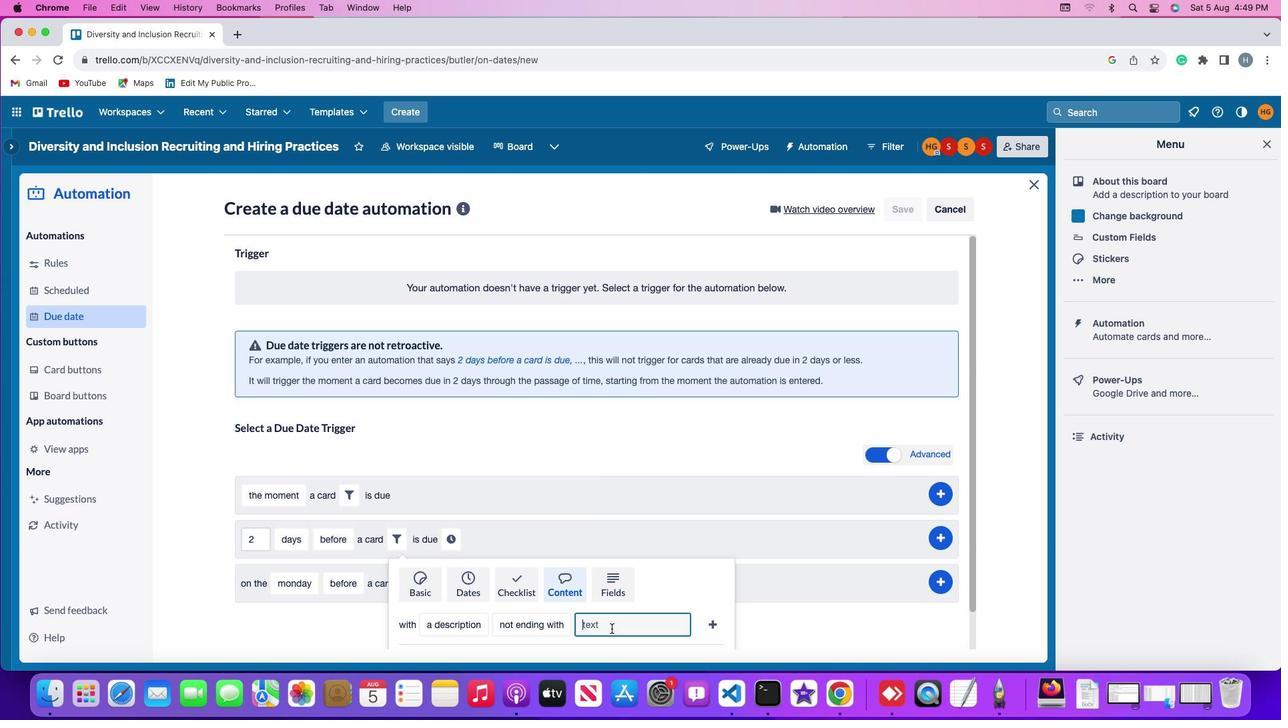 
Action: Mouse pressed left at (611, 628)
Screenshot: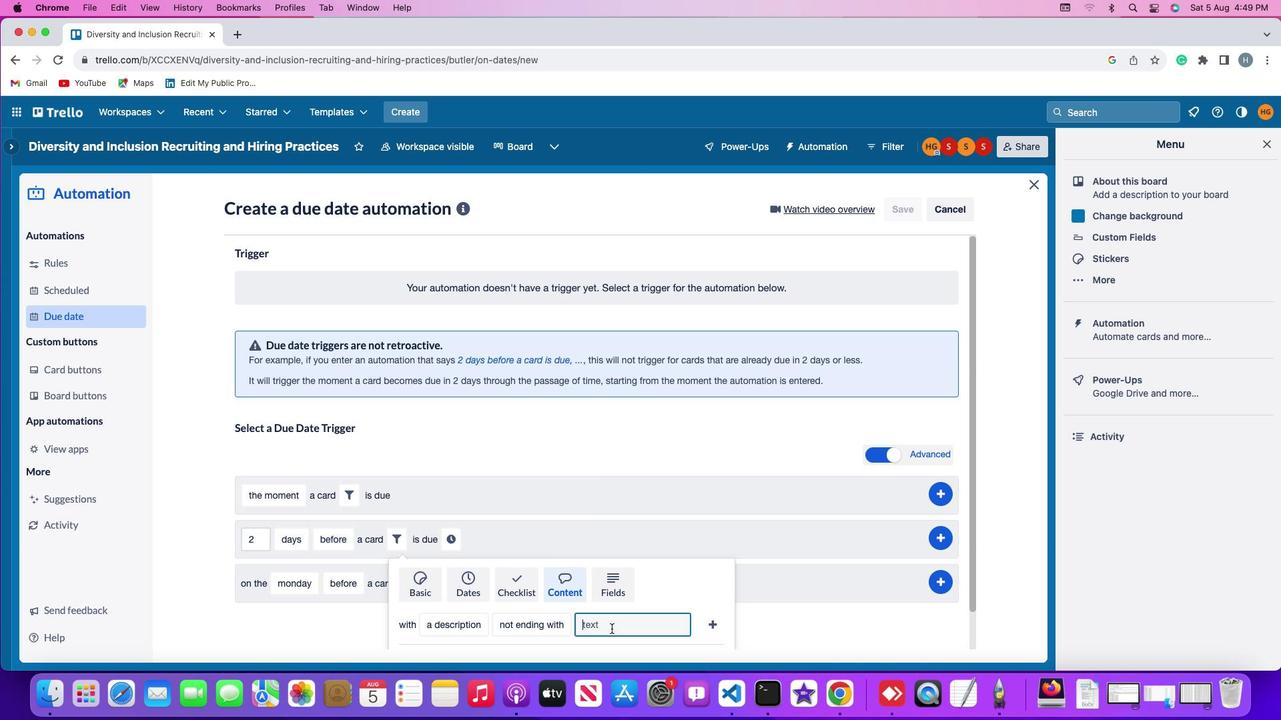 
Action: Mouse moved to (605, 626)
Screenshot: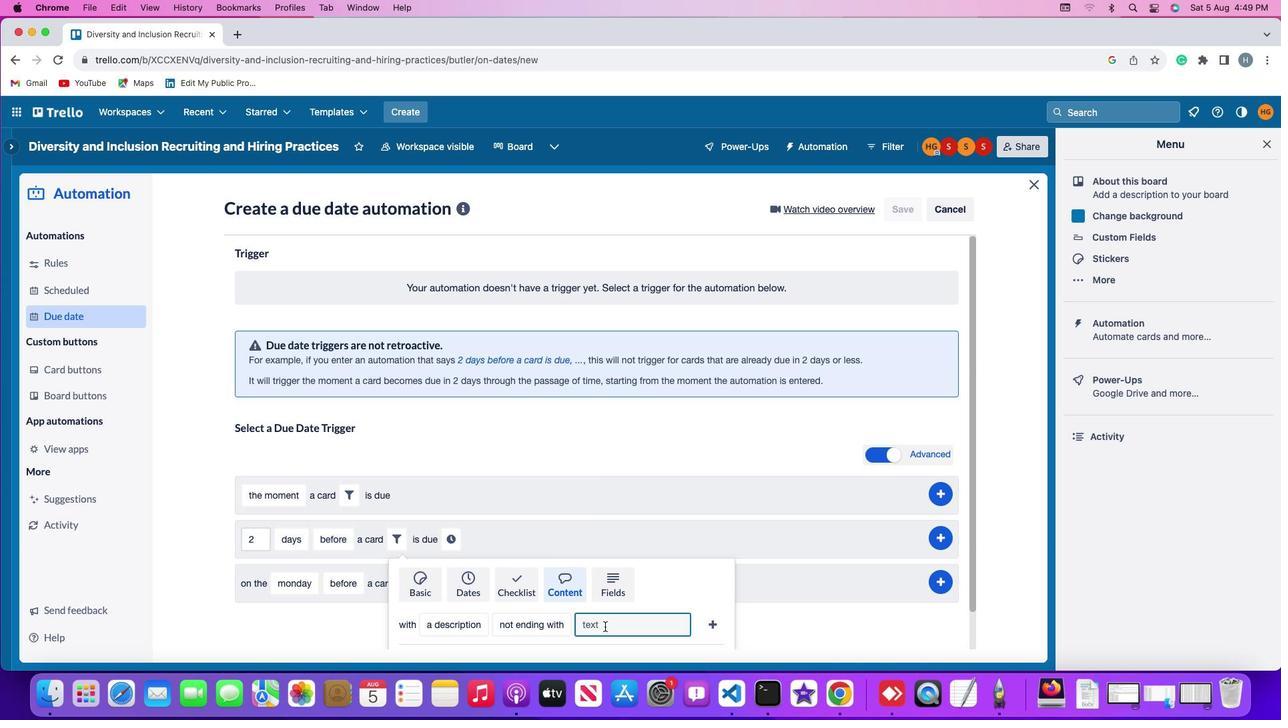 
Action: Key pressed 'r''e''s''u''m''e'
Screenshot: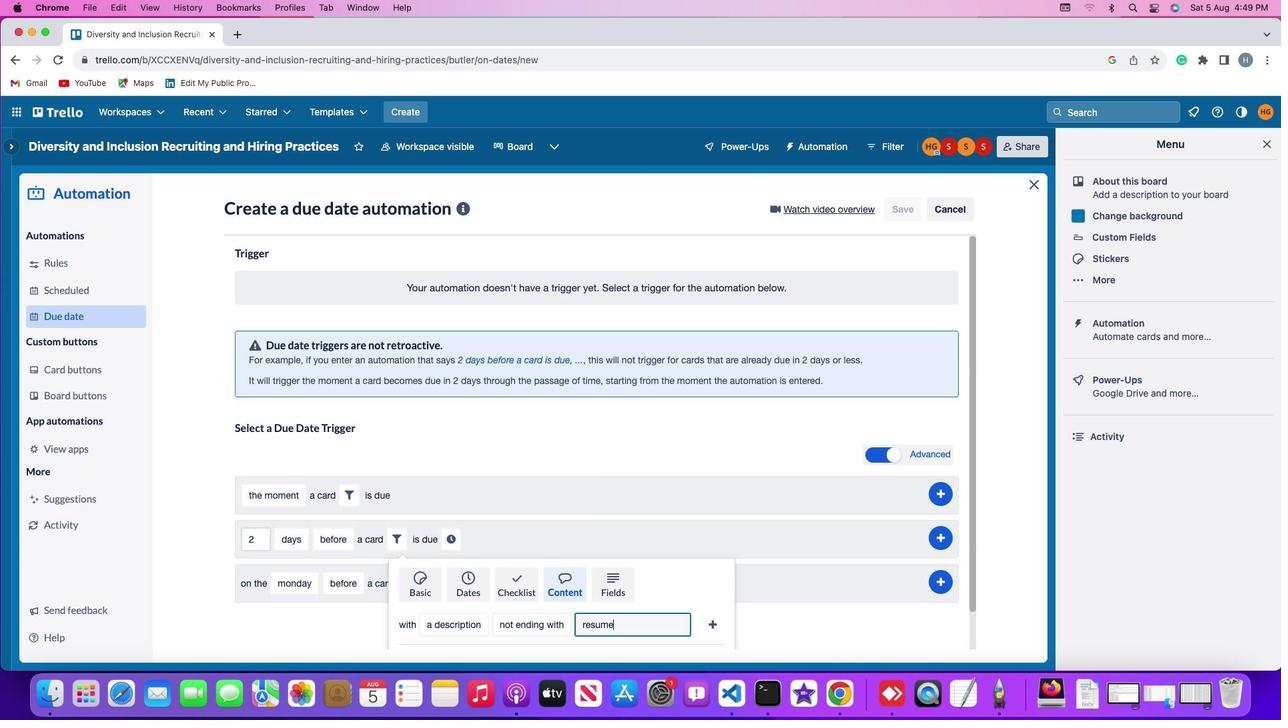
Action: Mouse moved to (710, 623)
Screenshot: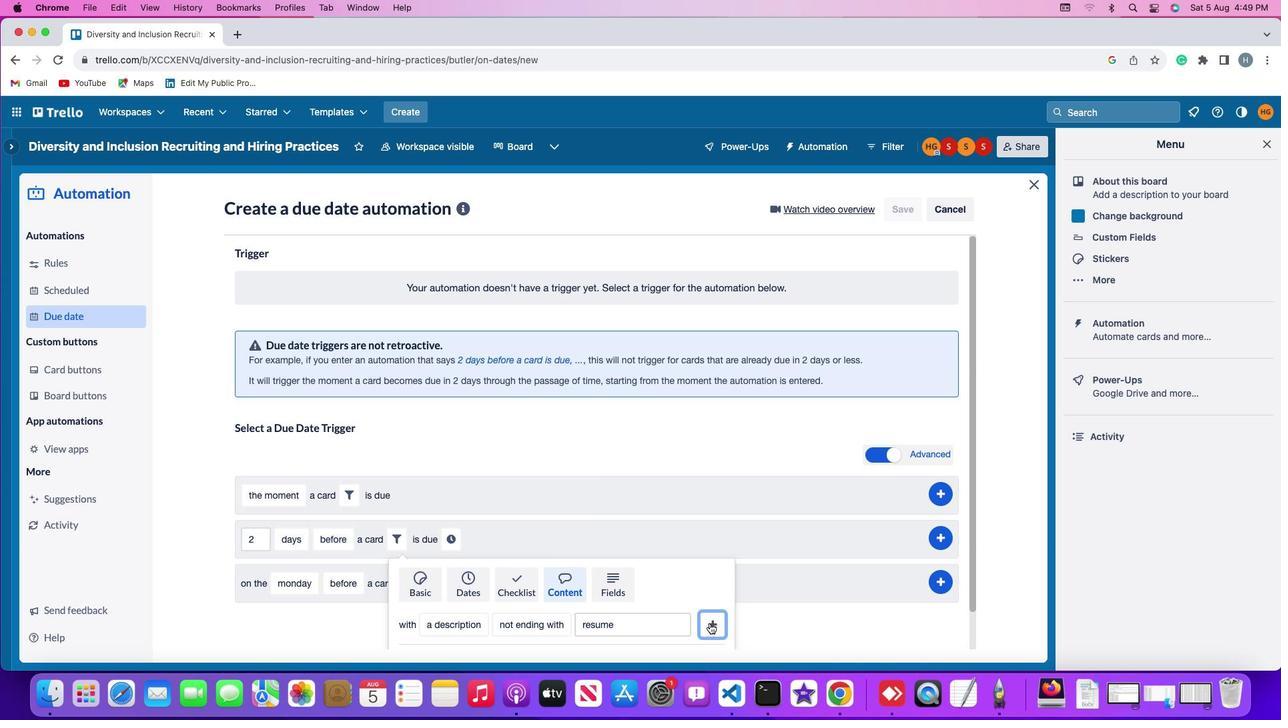 
Action: Mouse pressed left at (710, 623)
Screenshot: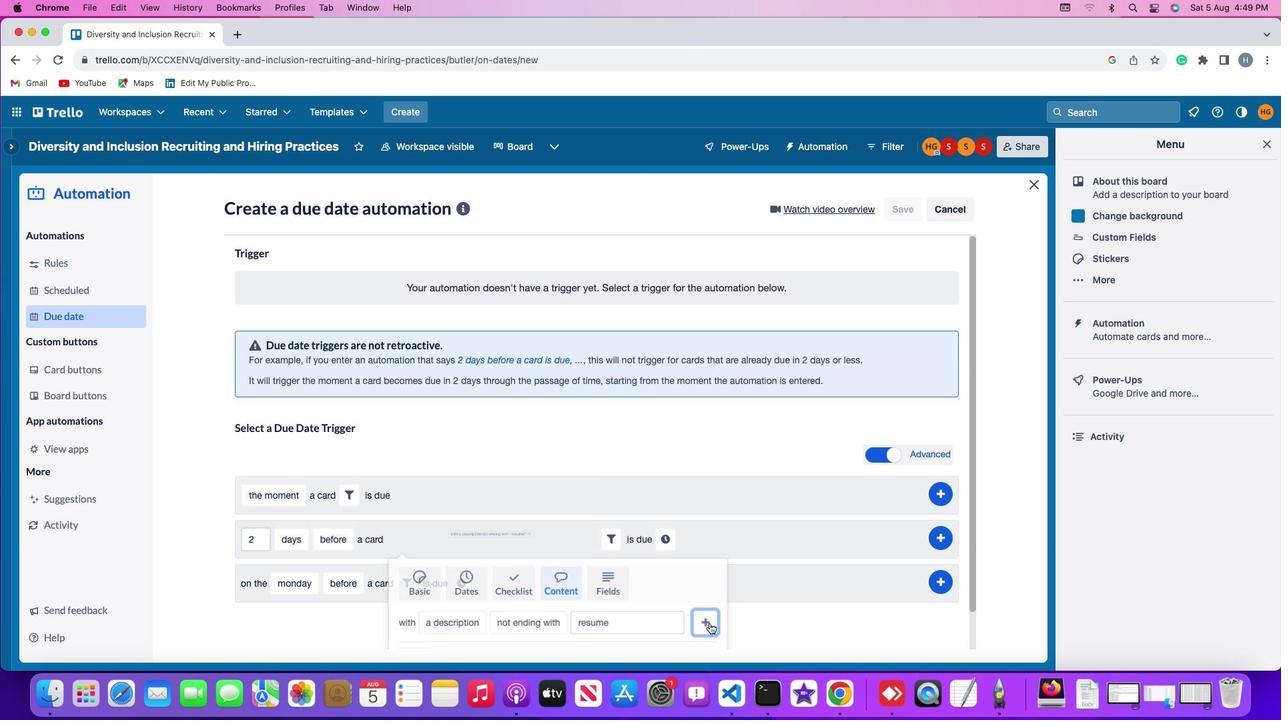 
Action: Mouse moved to (666, 540)
Screenshot: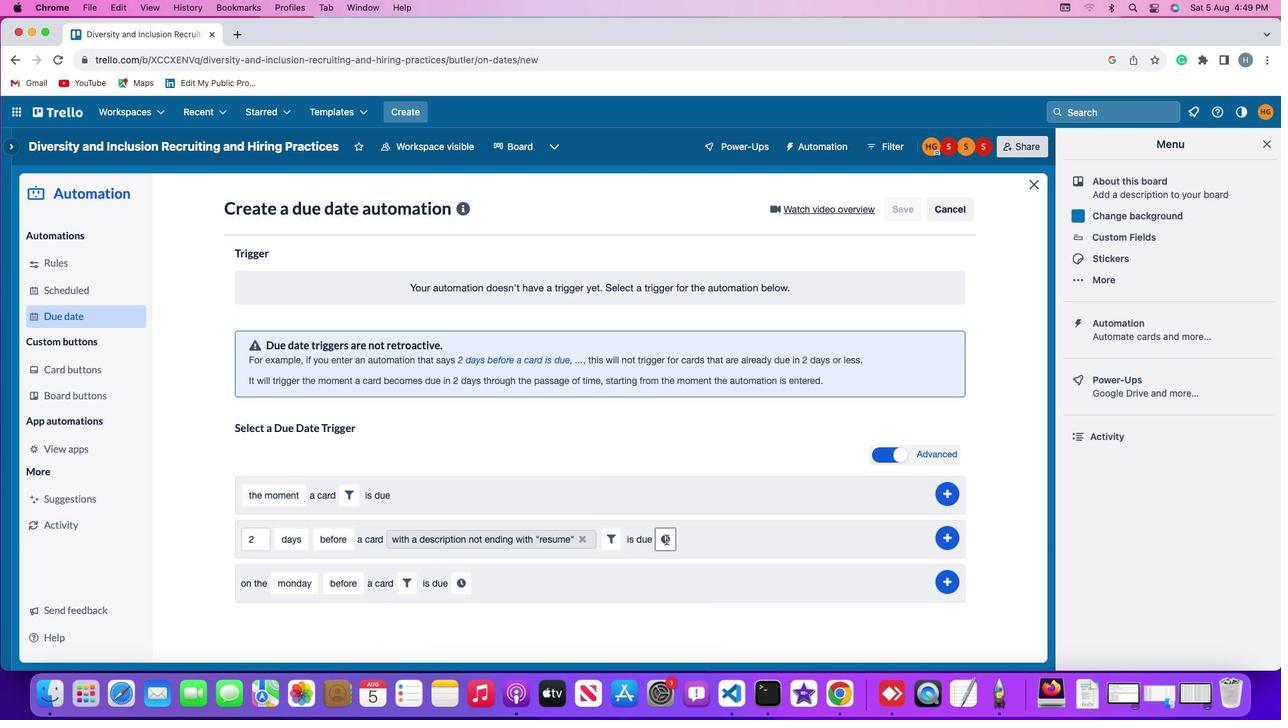 
Action: Mouse pressed left at (666, 540)
Screenshot: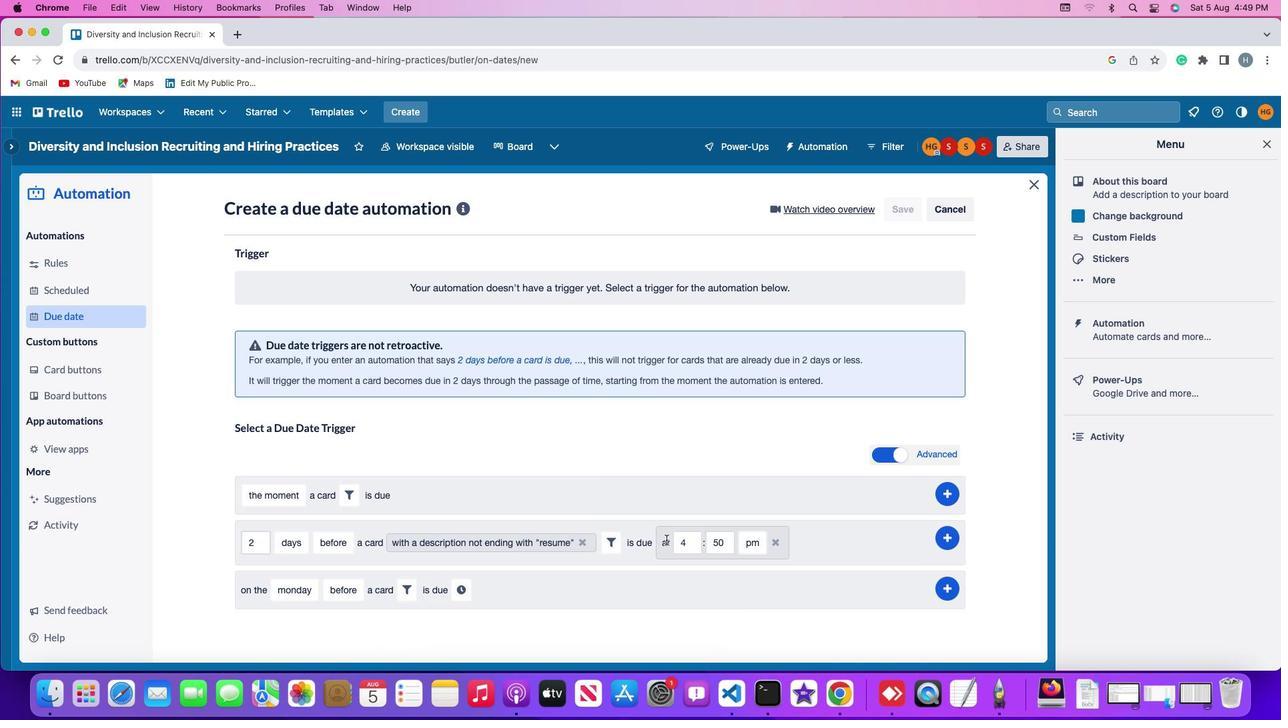 
Action: Mouse moved to (688, 542)
Screenshot: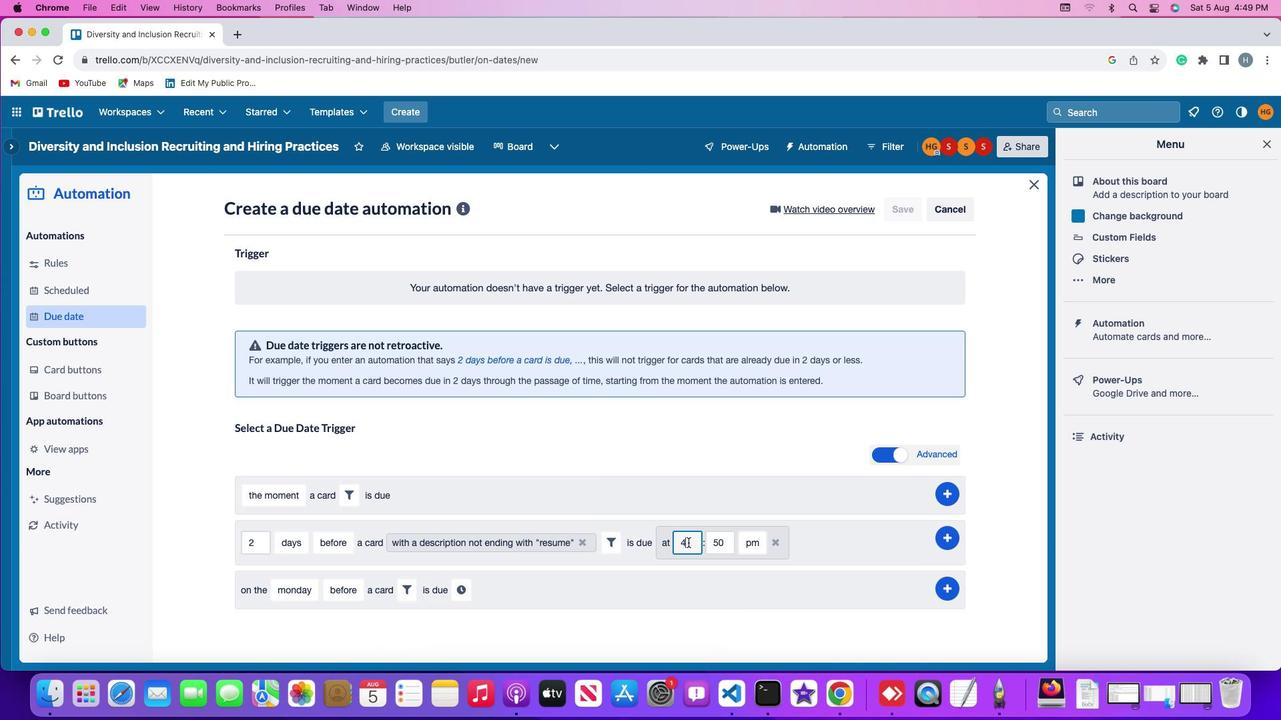 
Action: Mouse pressed left at (688, 542)
Screenshot: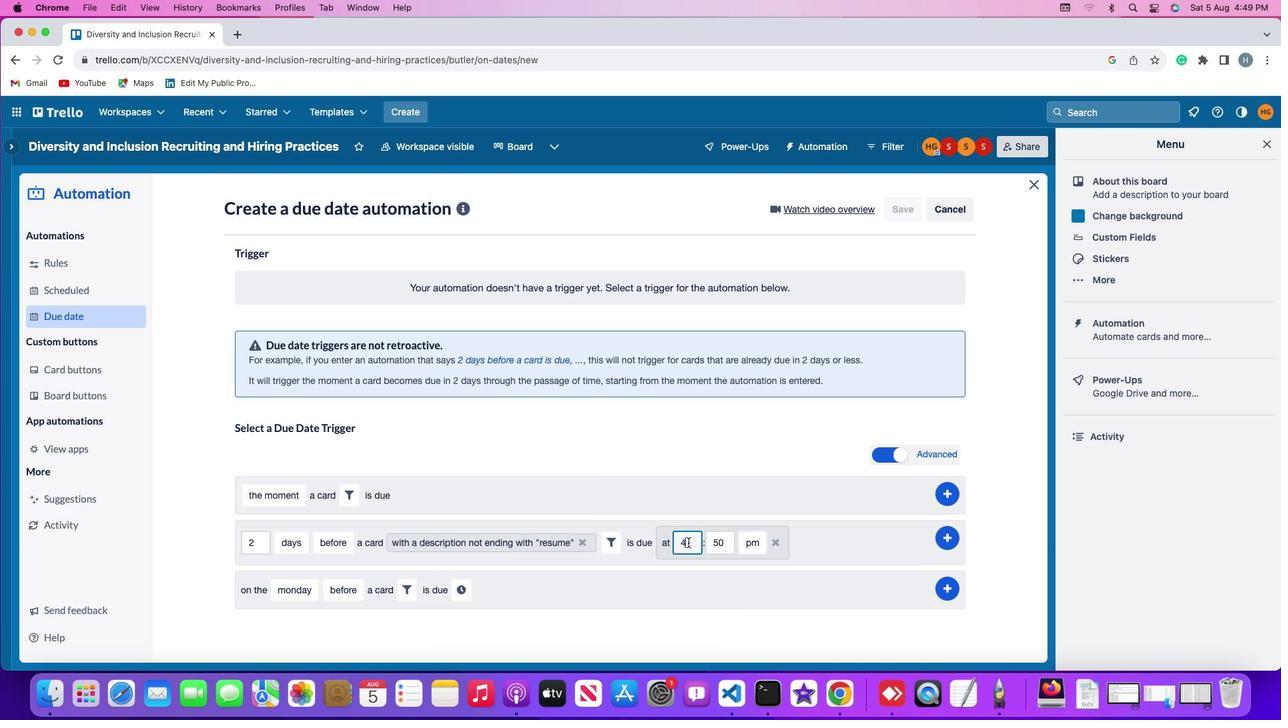 
Action: Key pressed Key.backspace'1''1'
Screenshot: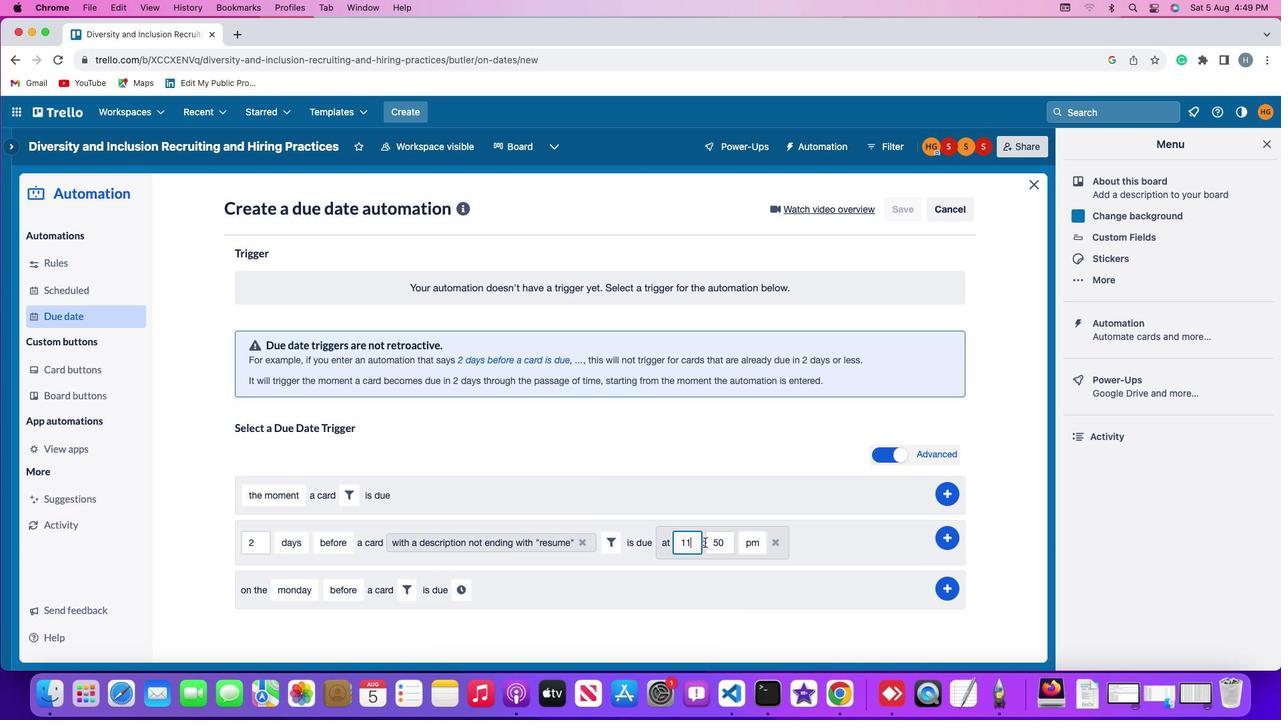 
Action: Mouse moved to (726, 545)
Screenshot: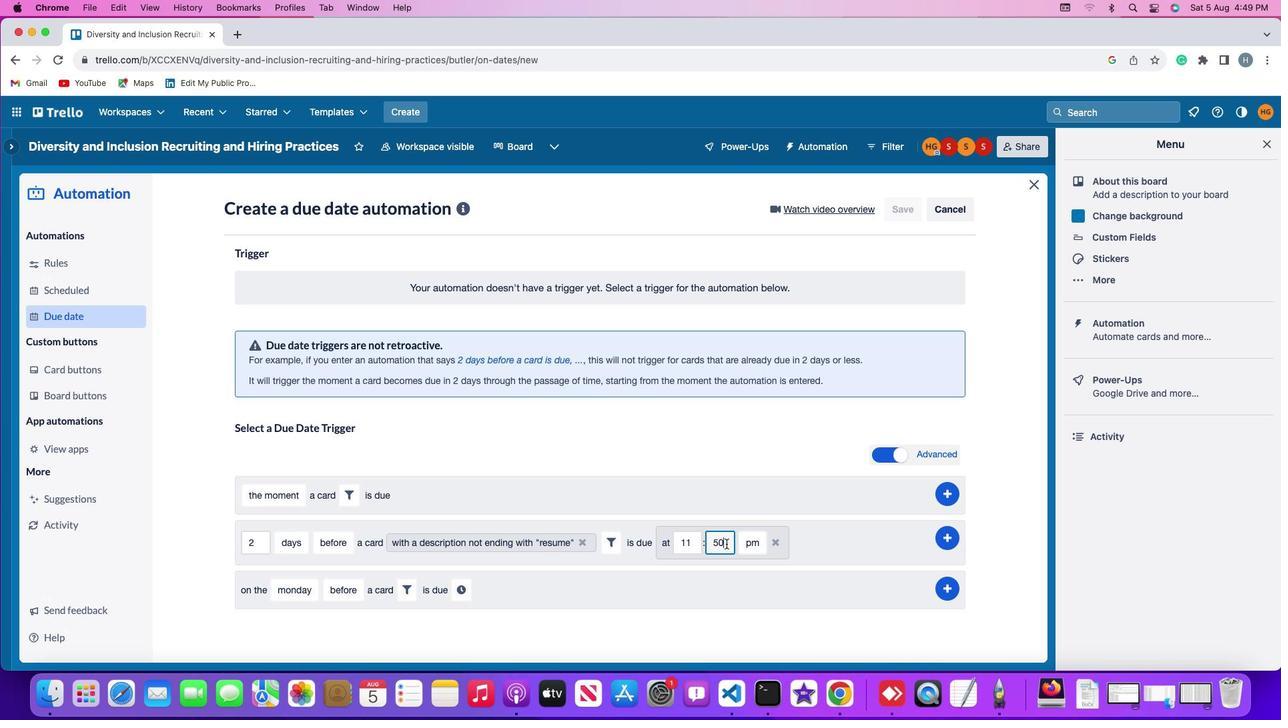 
Action: Mouse pressed left at (726, 545)
Screenshot: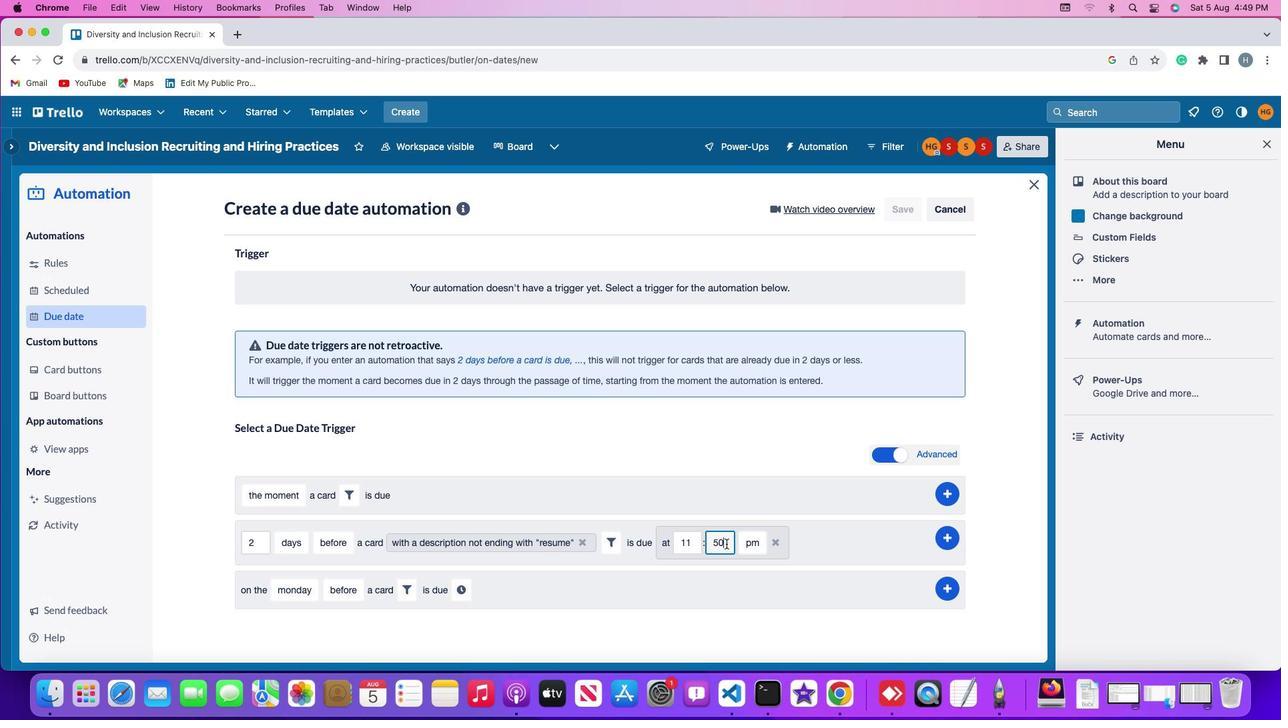 
Action: Mouse moved to (726, 544)
Screenshot: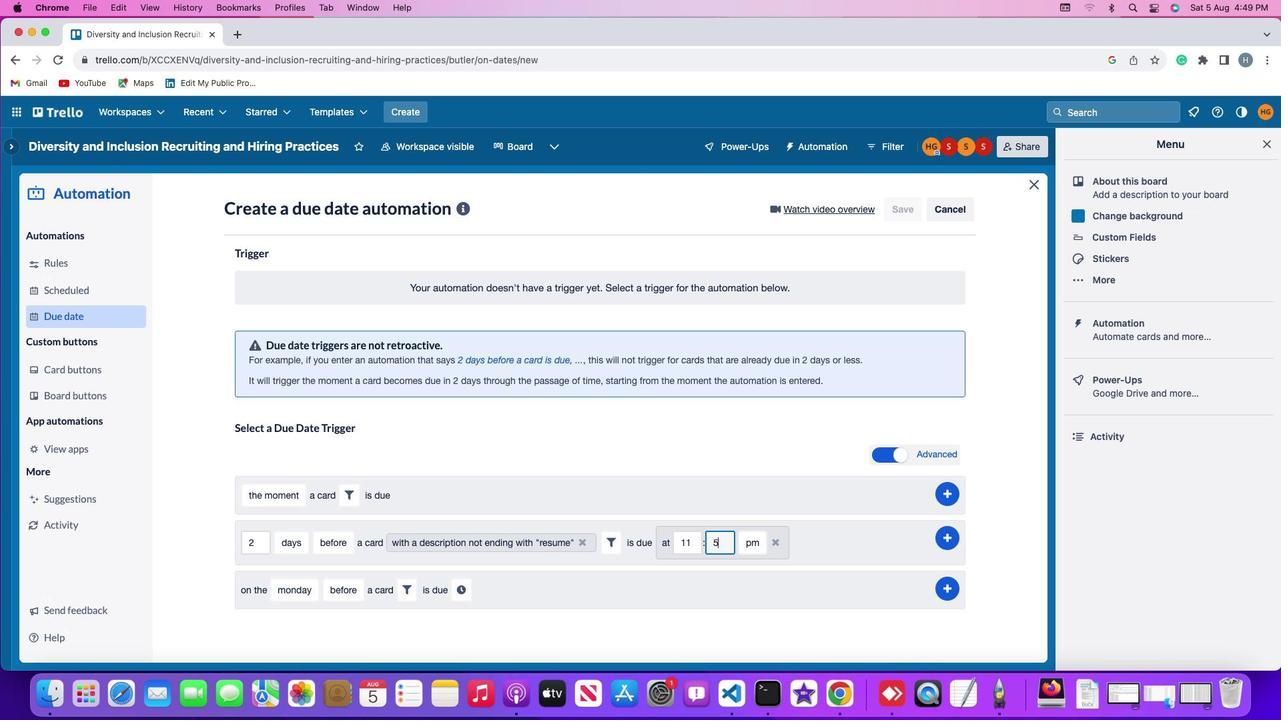 
Action: Key pressed Key.backspaceKey.backspace
Screenshot: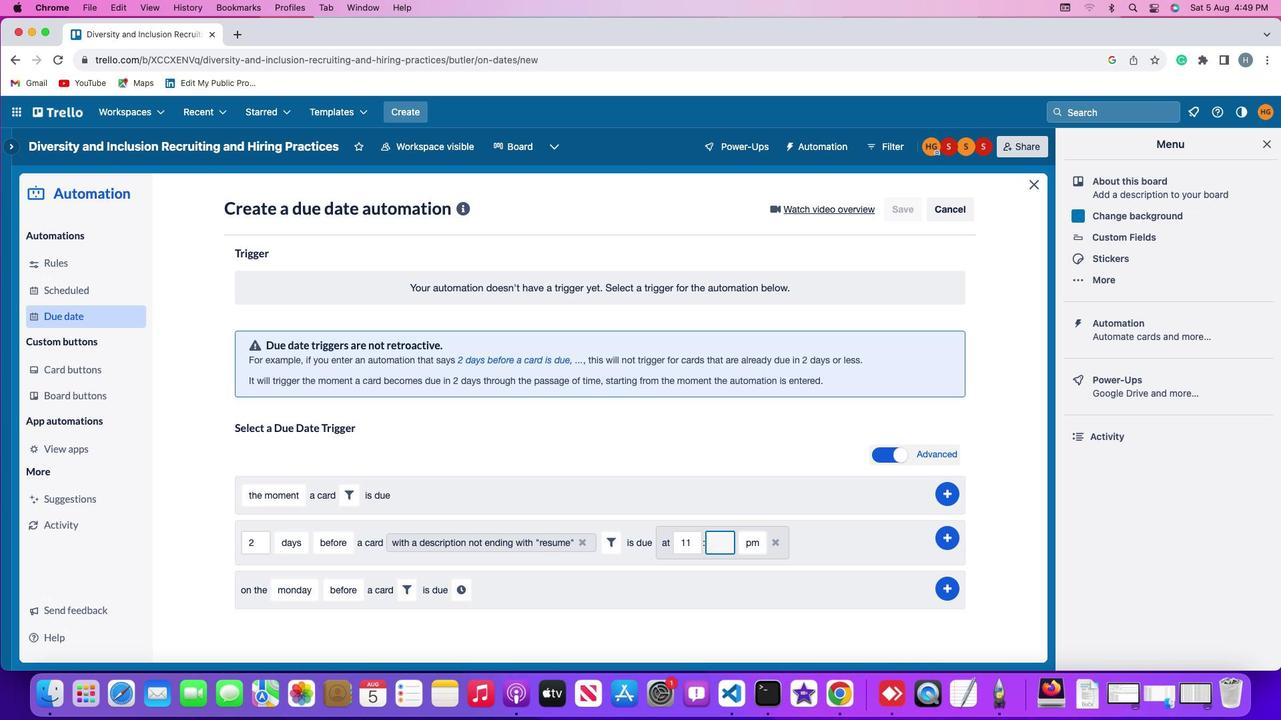 
Action: Mouse moved to (727, 543)
Screenshot: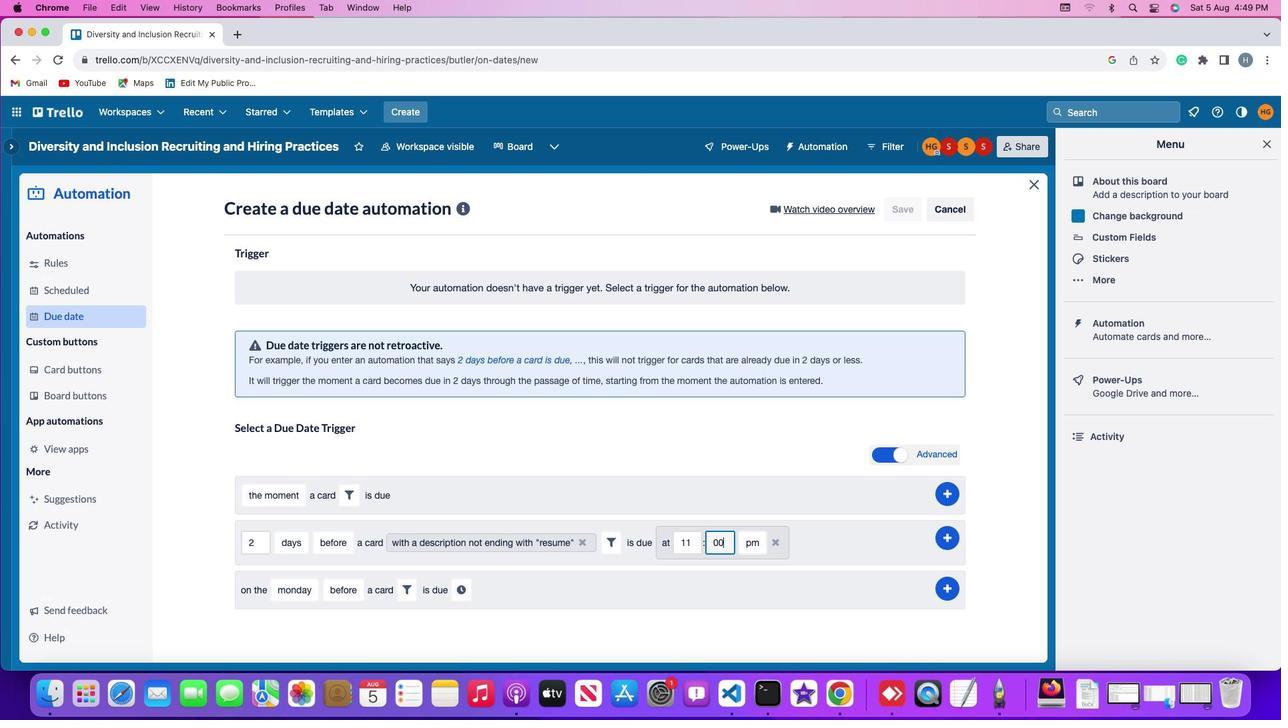 
Action: Key pressed '0'
Screenshot: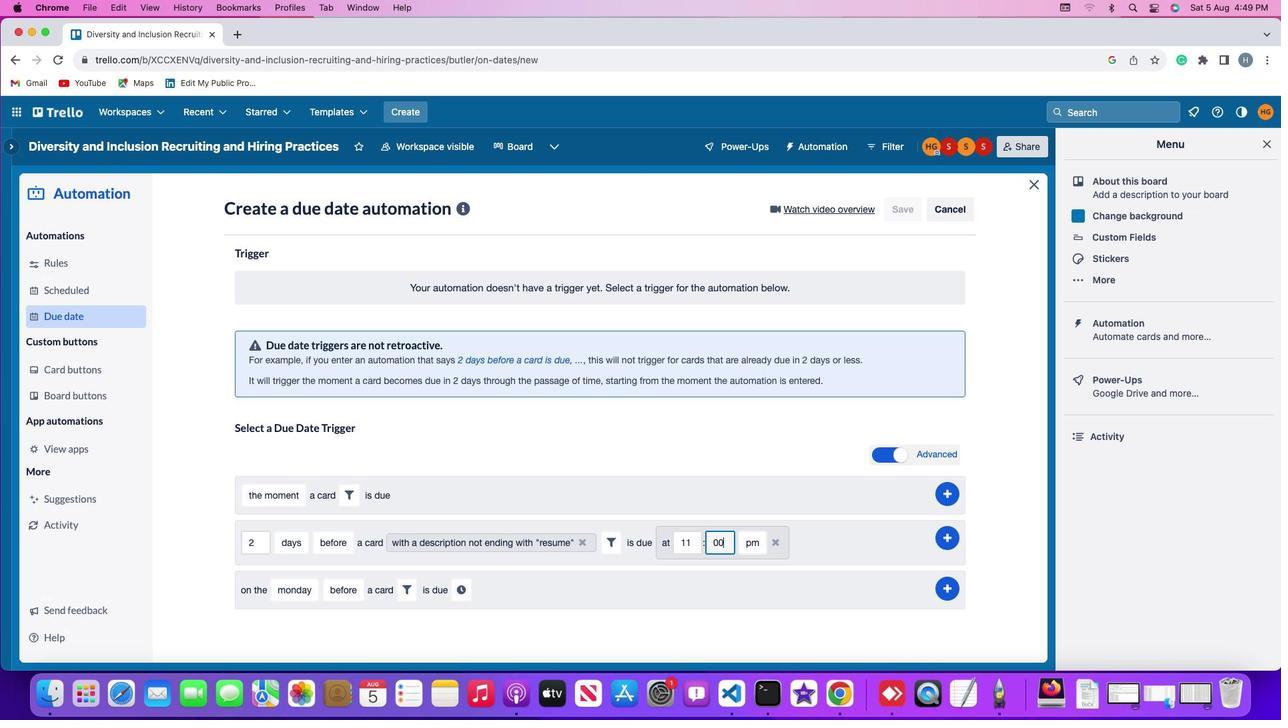 
Action: Mouse moved to (727, 543)
Screenshot: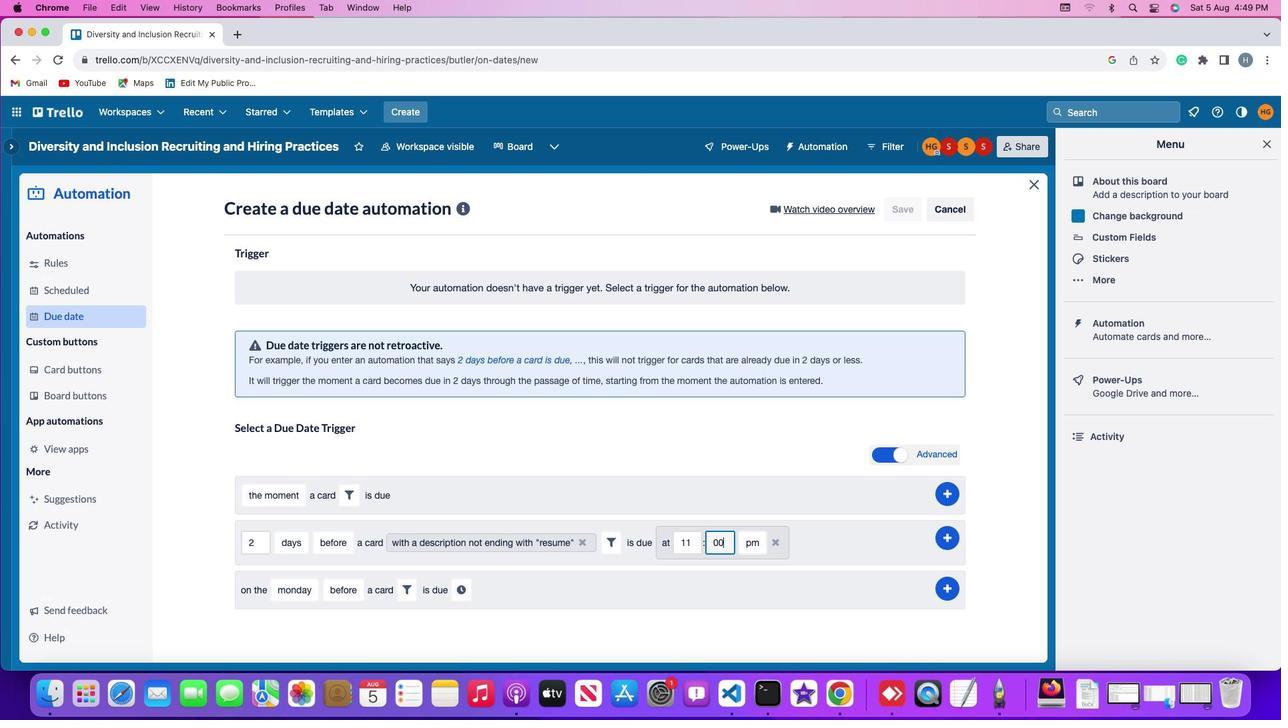 
Action: Key pressed '0'
Screenshot: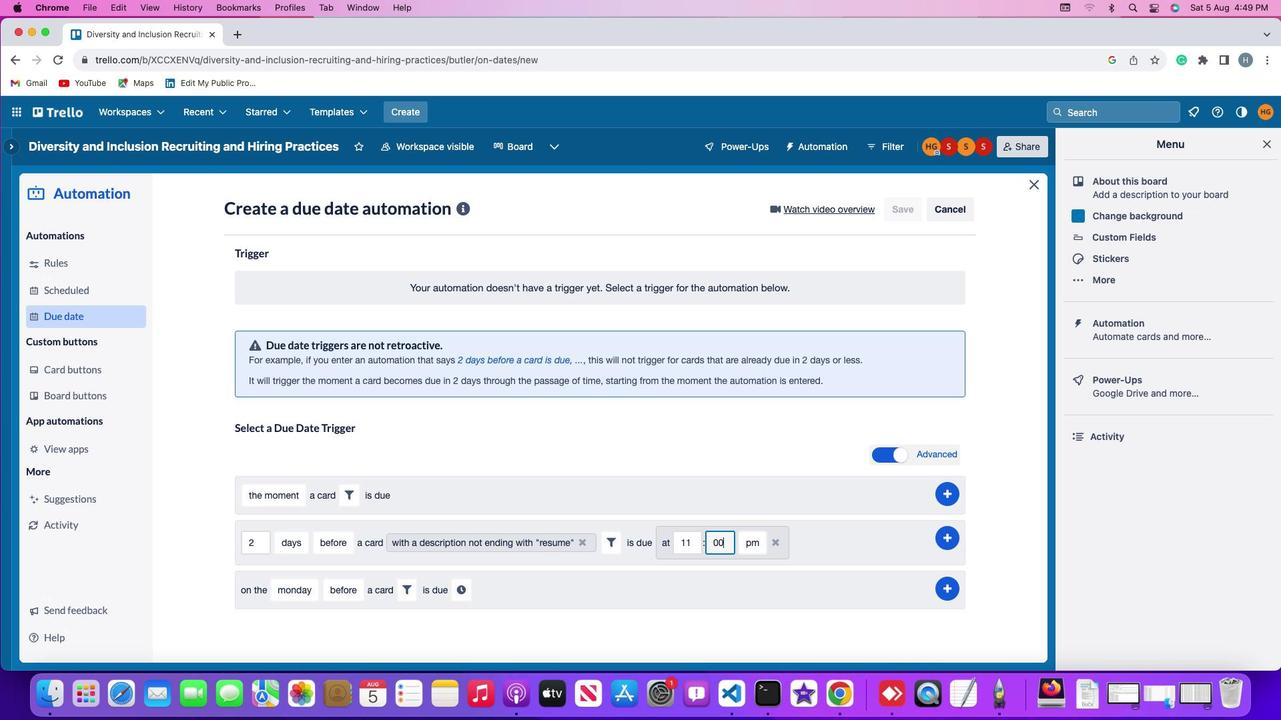 
Action: Mouse moved to (748, 541)
Screenshot: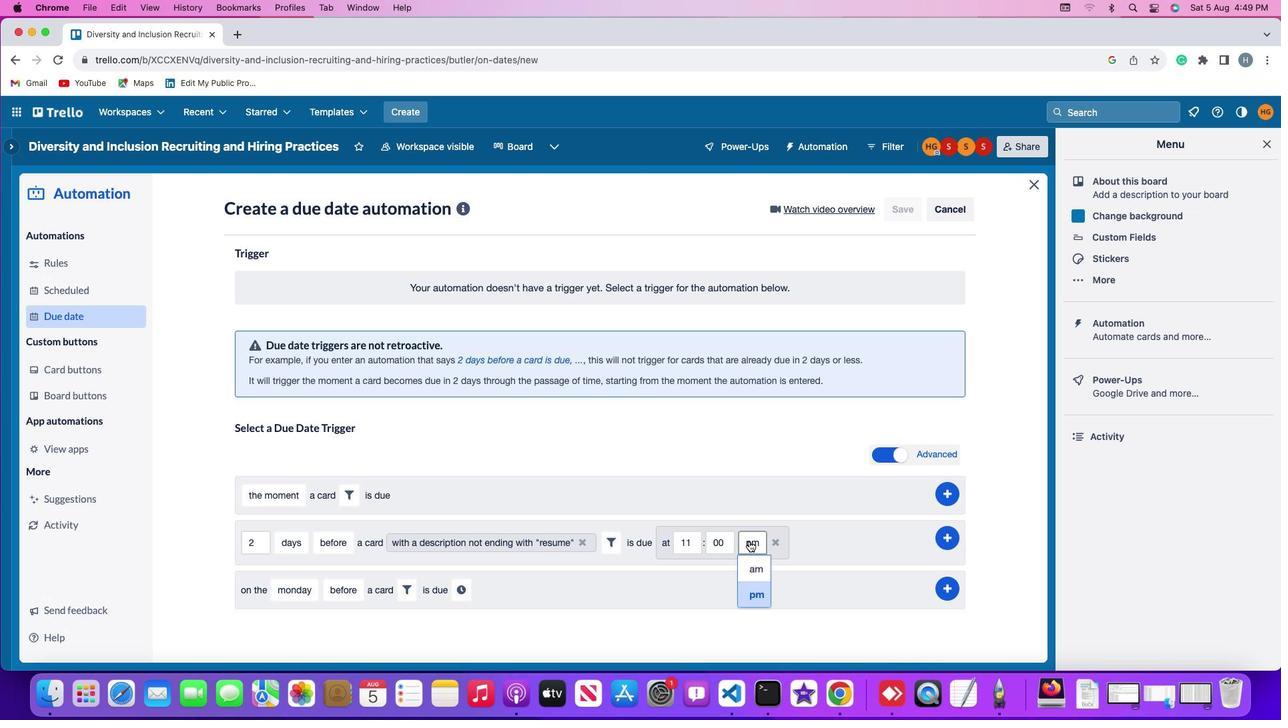 
Action: Mouse pressed left at (748, 541)
Screenshot: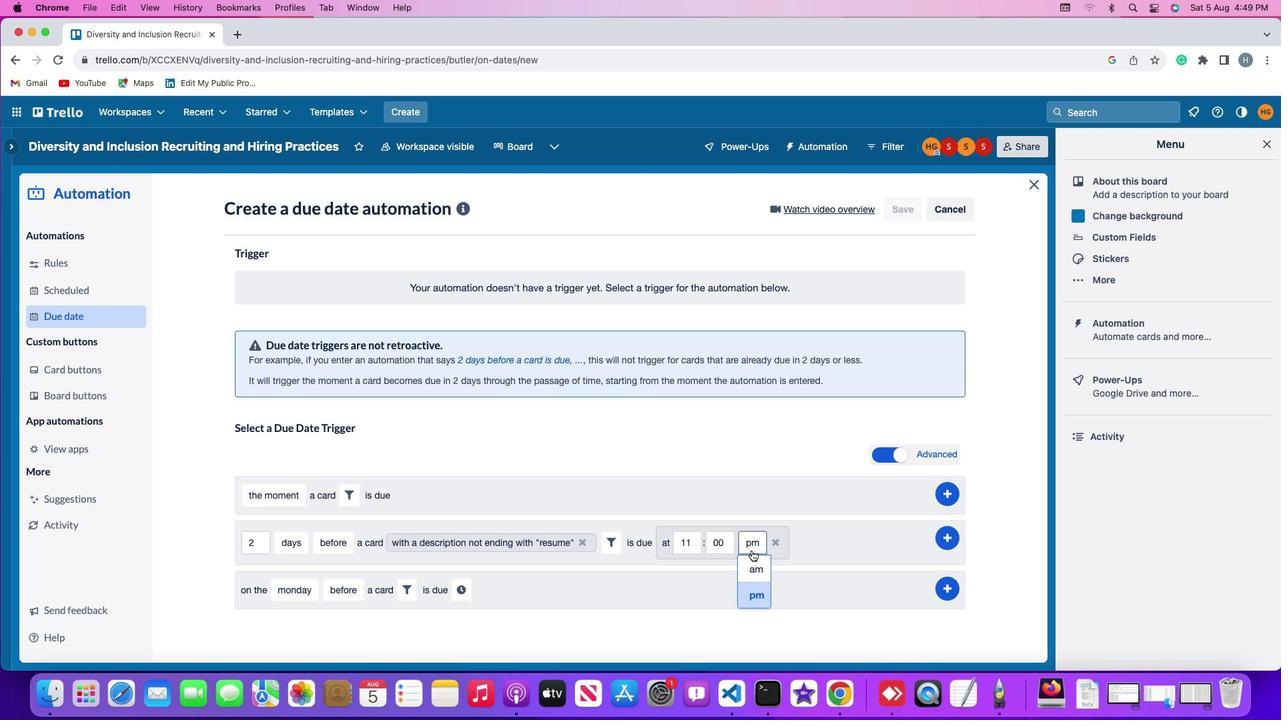 
Action: Mouse moved to (754, 565)
Screenshot: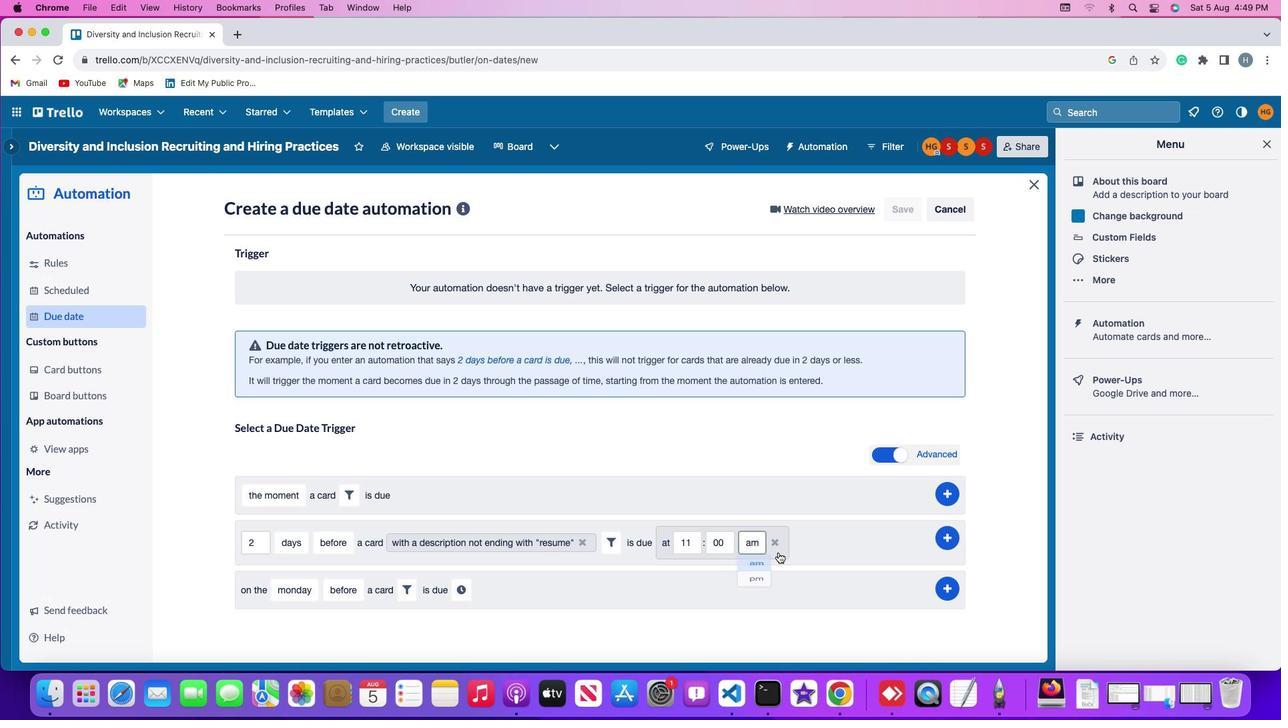 
Action: Mouse pressed left at (754, 565)
Screenshot: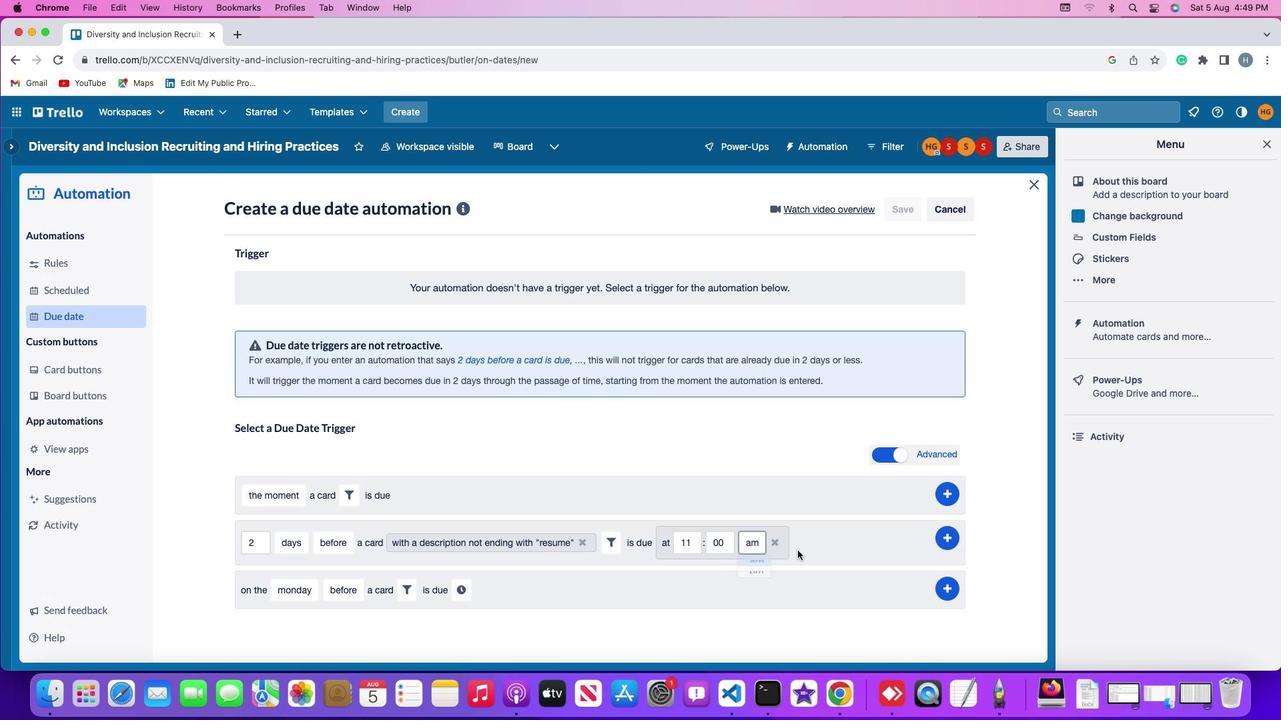 
Action: Mouse moved to (947, 536)
Screenshot: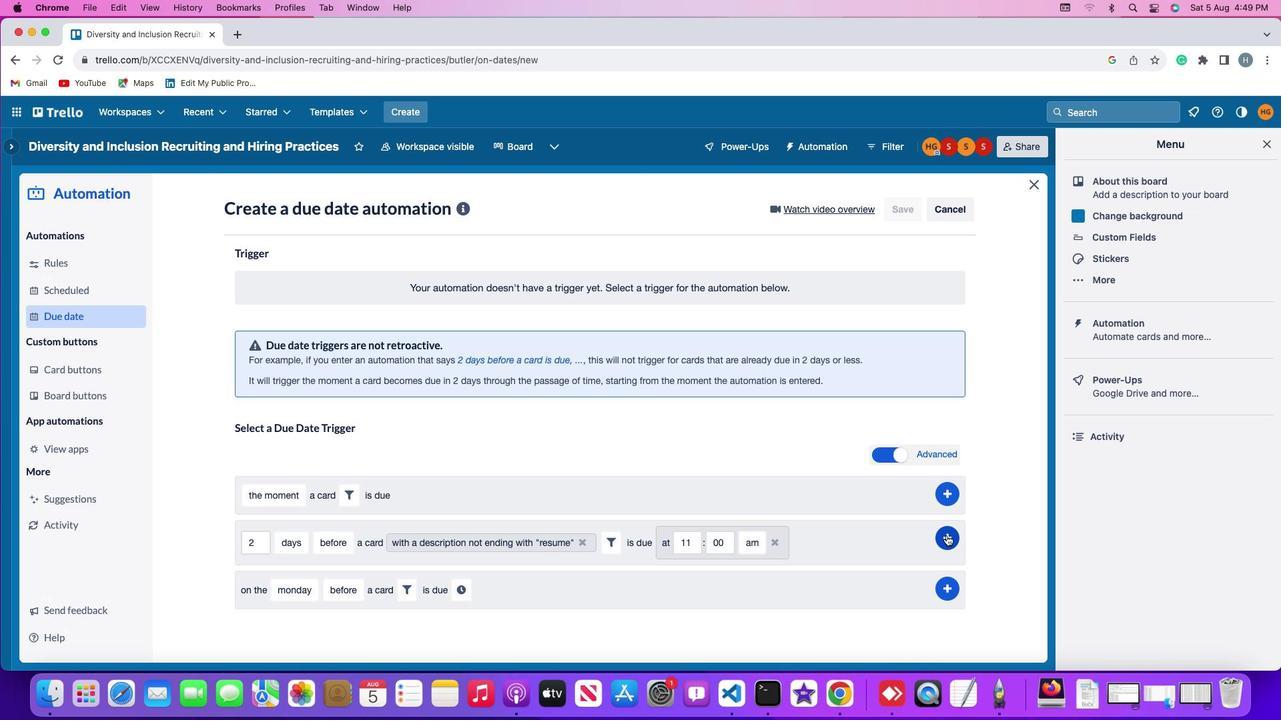 
Action: Mouse pressed left at (947, 536)
Screenshot: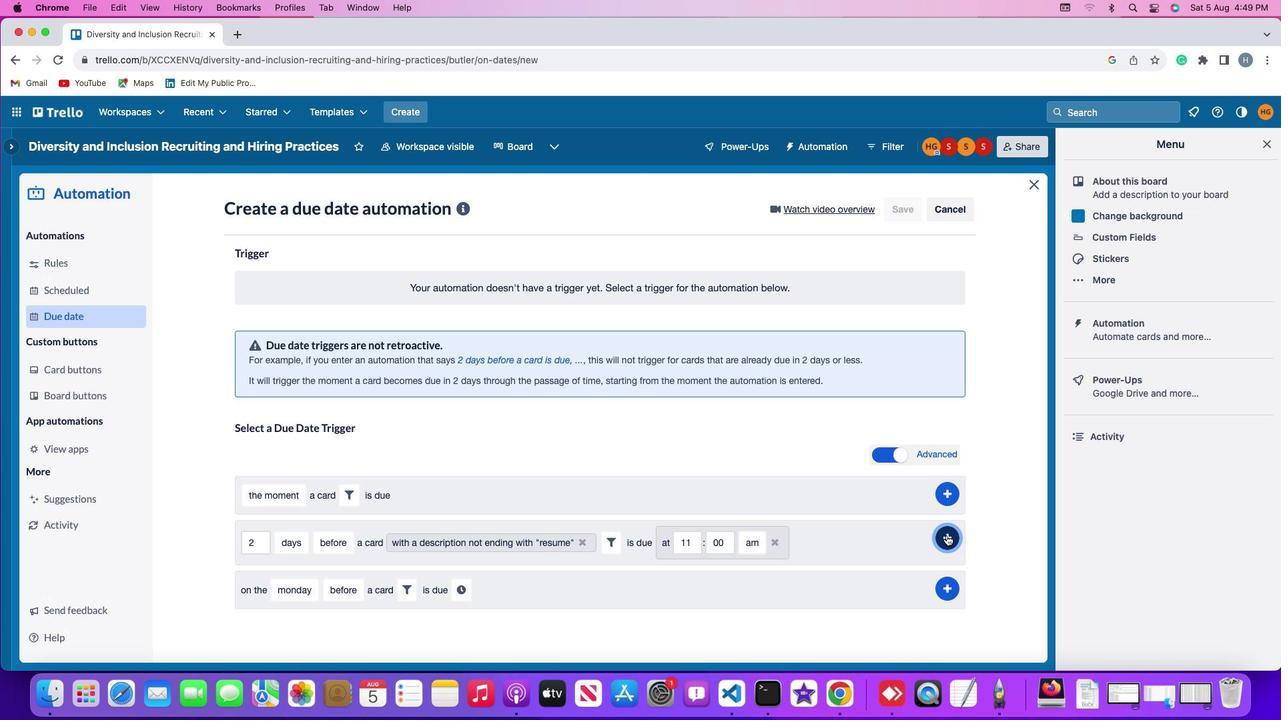 
Action: Mouse moved to (1023, 410)
Screenshot: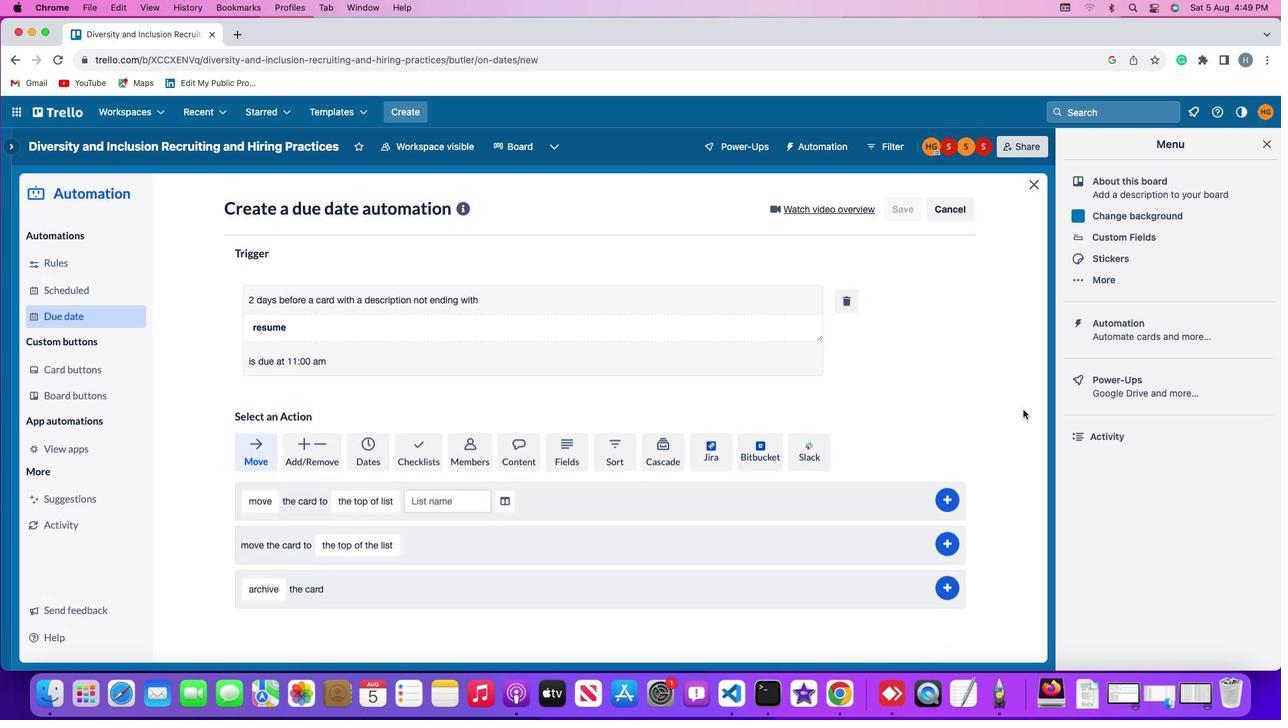 
